 Task: Look for space in Warora, India from 9th June, 2023 to 16th June, 2023 for 2 adults in price range Rs.8000 to Rs.16000. Place can be entire place with 2 bedrooms having 2 beds and 1 bathroom. Property type can be house, flat, guest house. Amenities needed are: washing machine. Booking option can be shelf check-in. Required host language is English.
Action: Mouse moved to (480, 57)
Screenshot: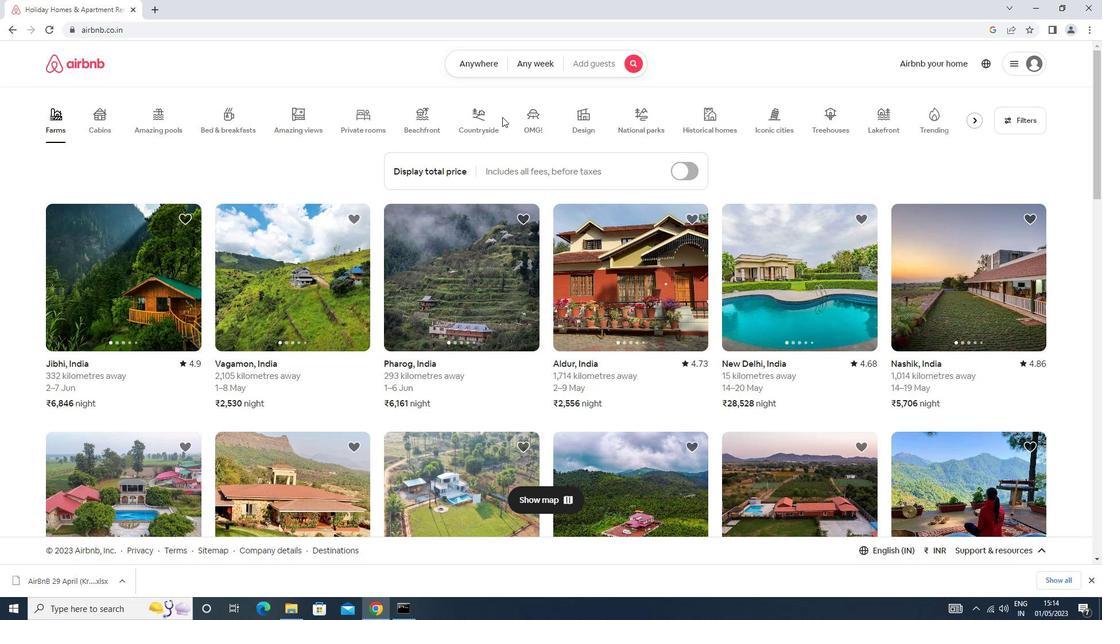 
Action: Mouse pressed left at (480, 57)
Screenshot: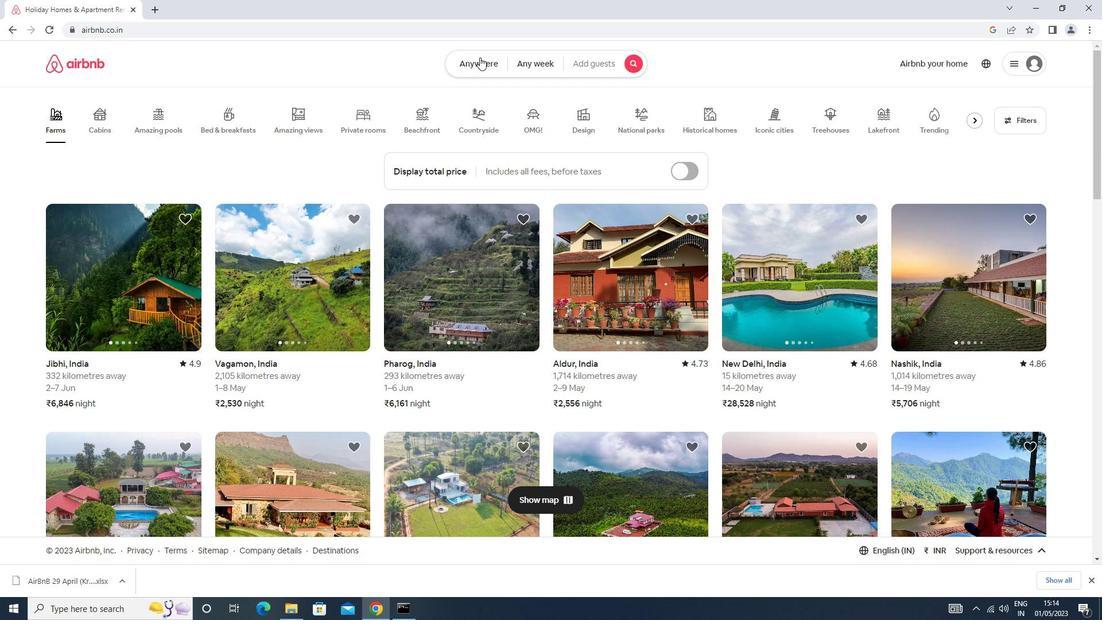 
Action: Mouse moved to (453, 108)
Screenshot: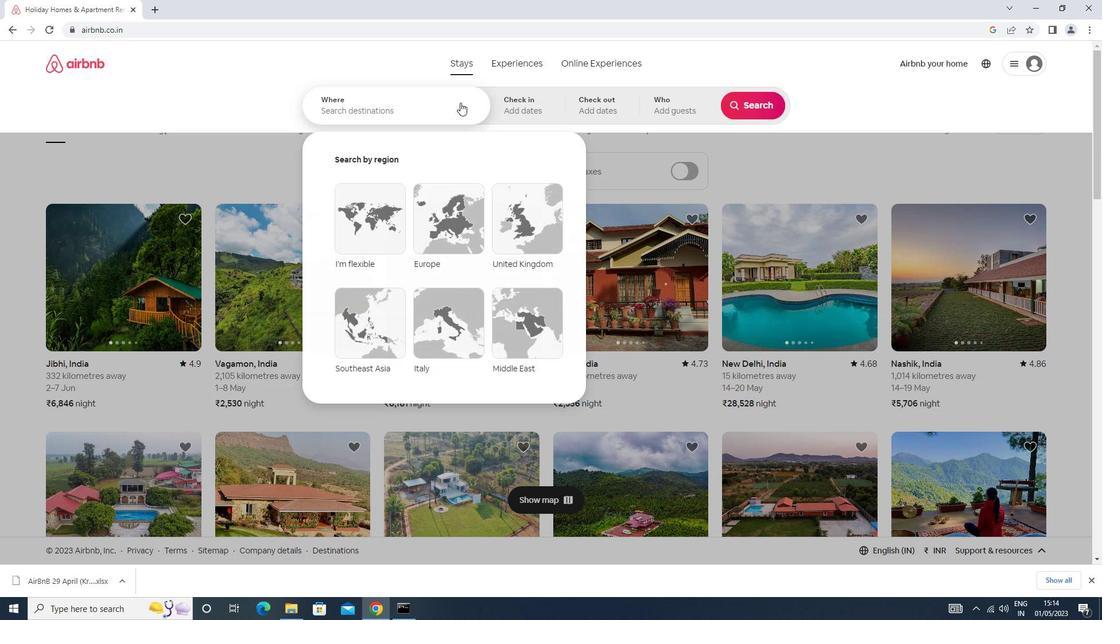 
Action: Mouse pressed left at (453, 108)
Screenshot: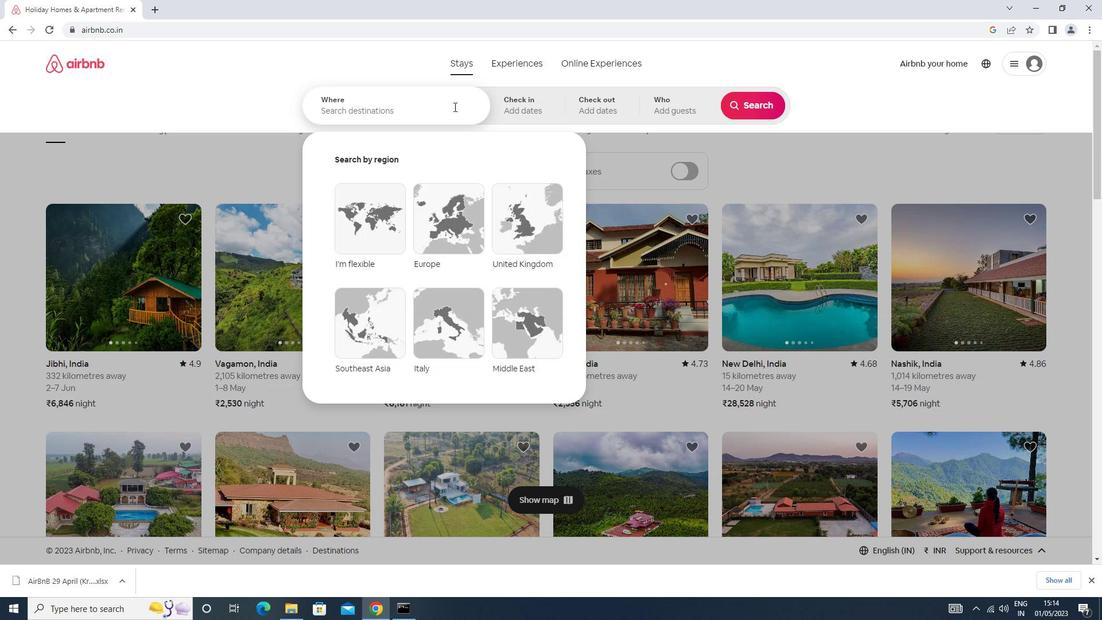 
Action: Key pressed w<Key.caps_lock>arora<Key.space><Key.down><Key.enter>
Screenshot: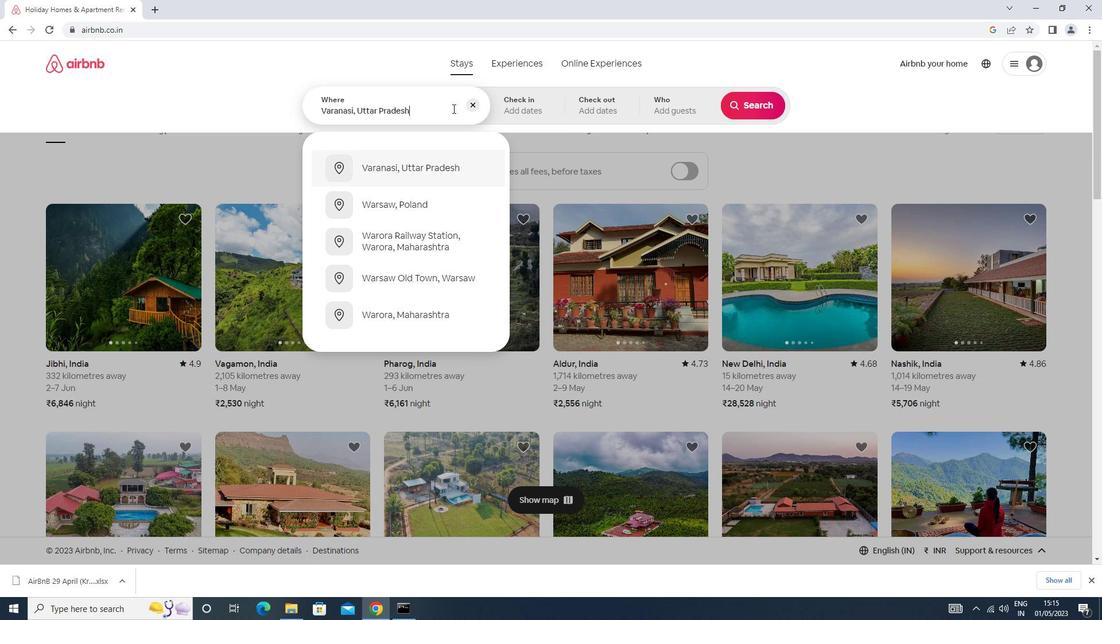 
Action: Mouse moved to (702, 270)
Screenshot: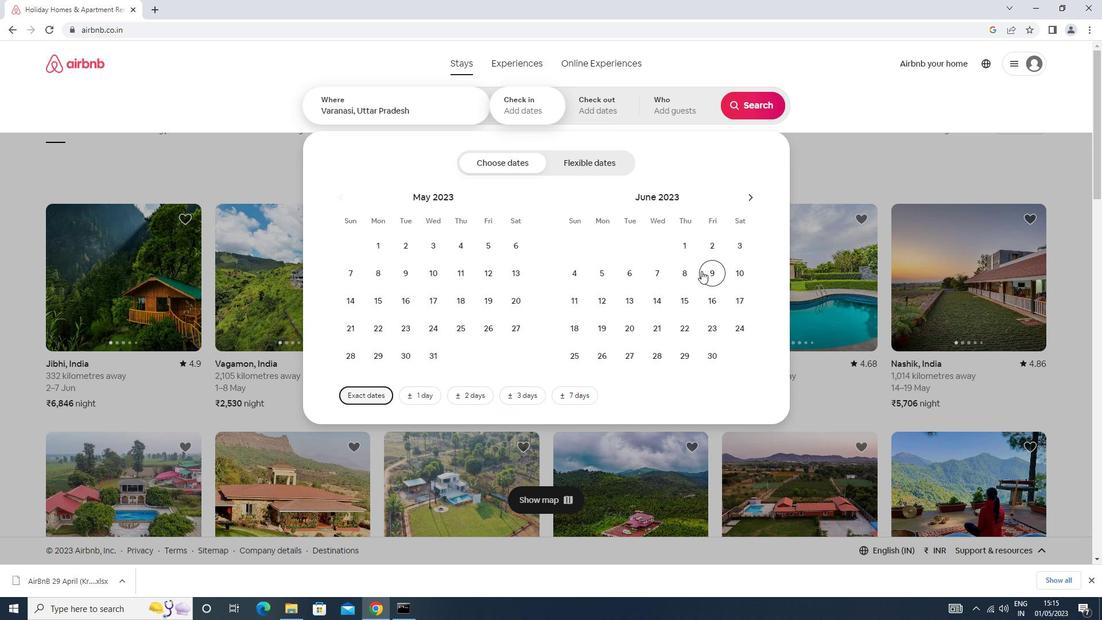 
Action: Mouse pressed left at (702, 270)
Screenshot: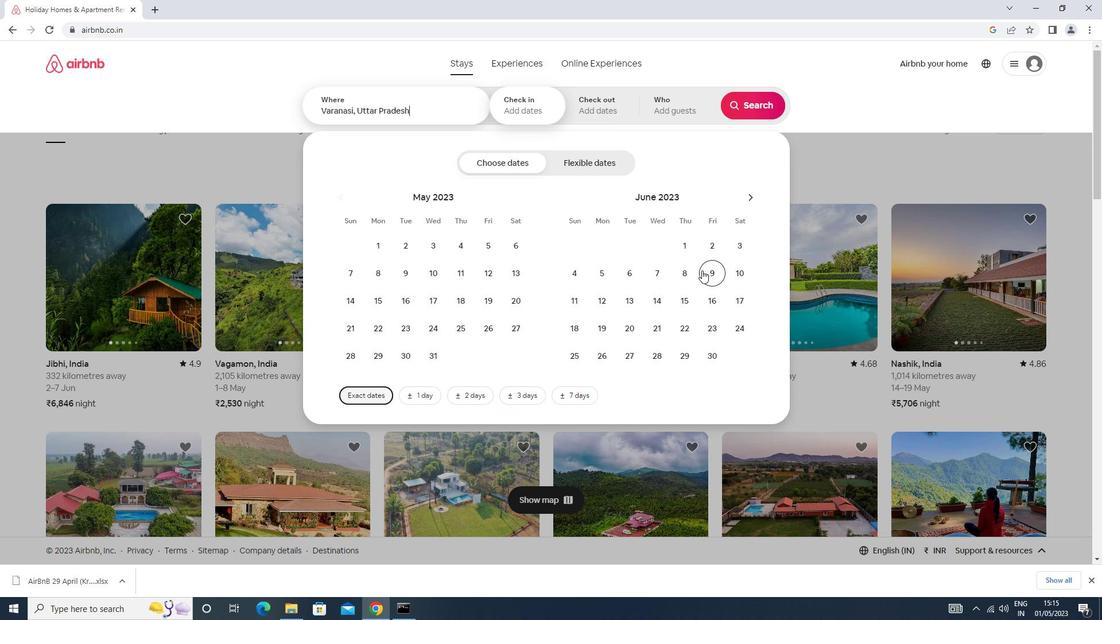 
Action: Mouse moved to (704, 297)
Screenshot: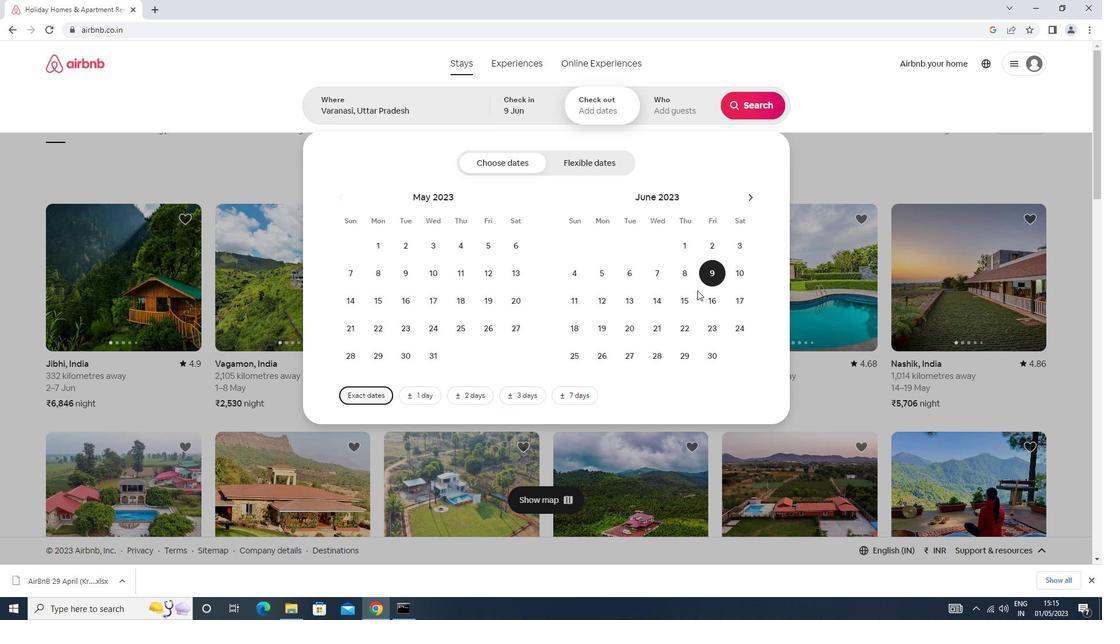 
Action: Mouse pressed left at (704, 297)
Screenshot: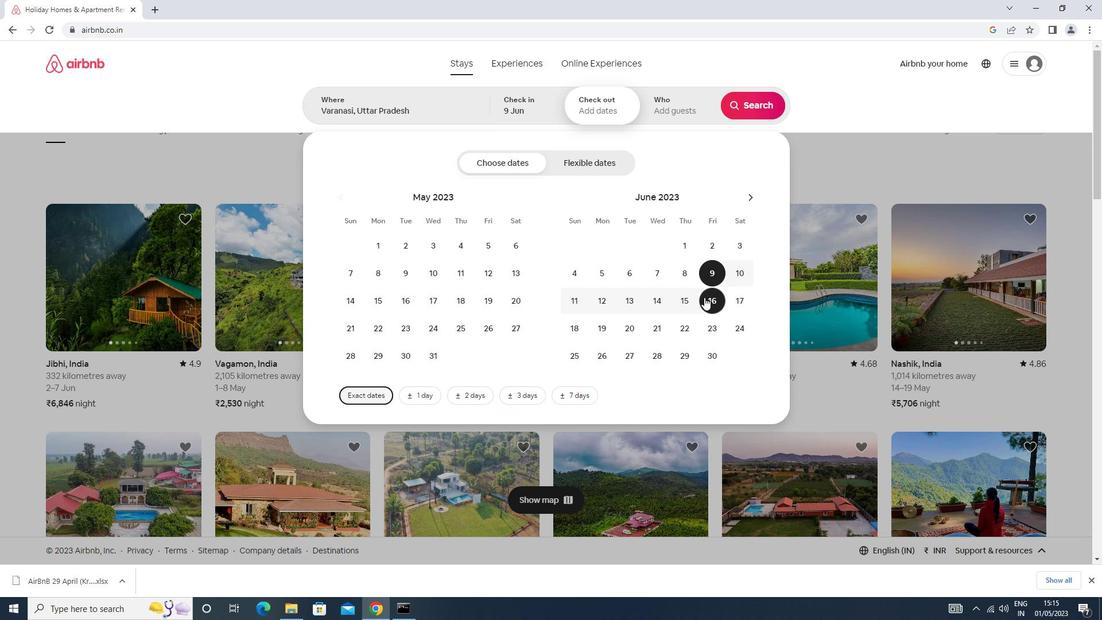 
Action: Mouse moved to (667, 112)
Screenshot: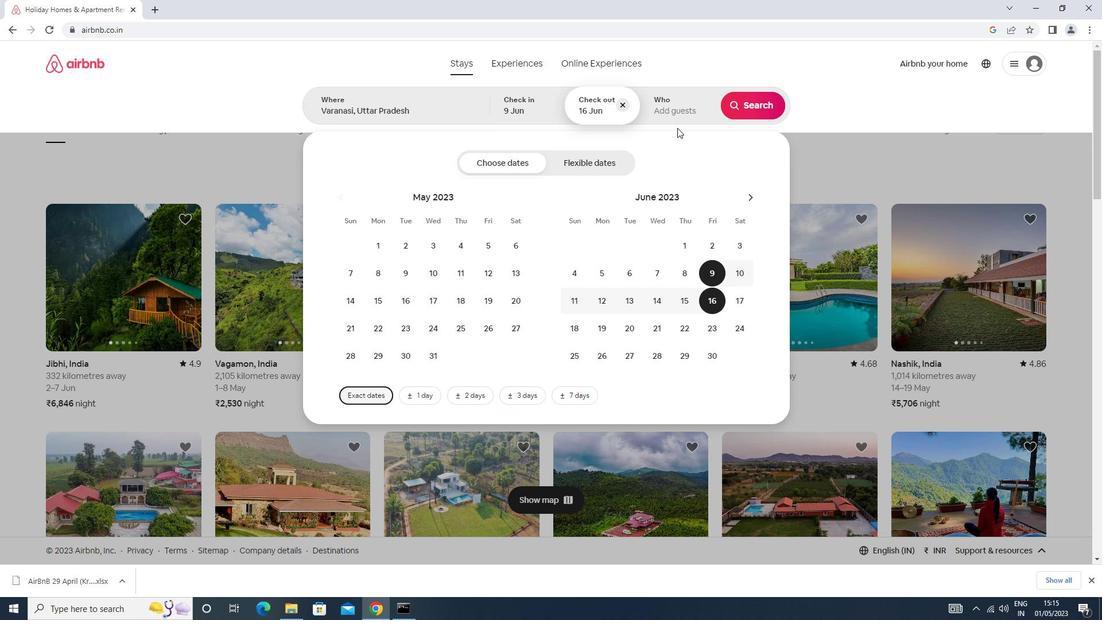 
Action: Mouse pressed left at (667, 112)
Screenshot: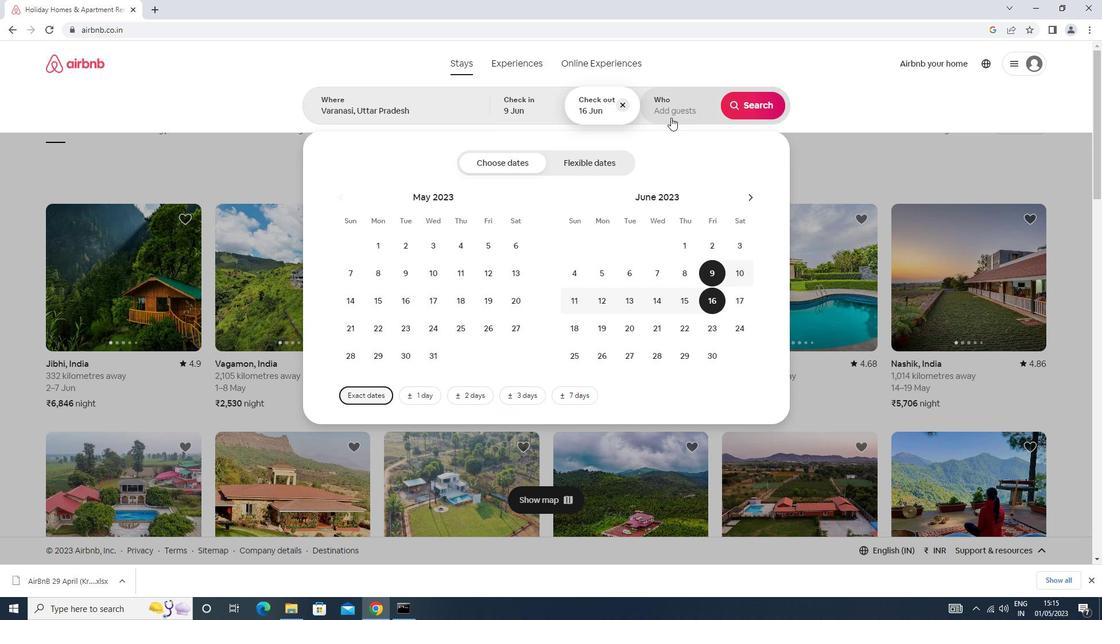 
Action: Mouse moved to (761, 163)
Screenshot: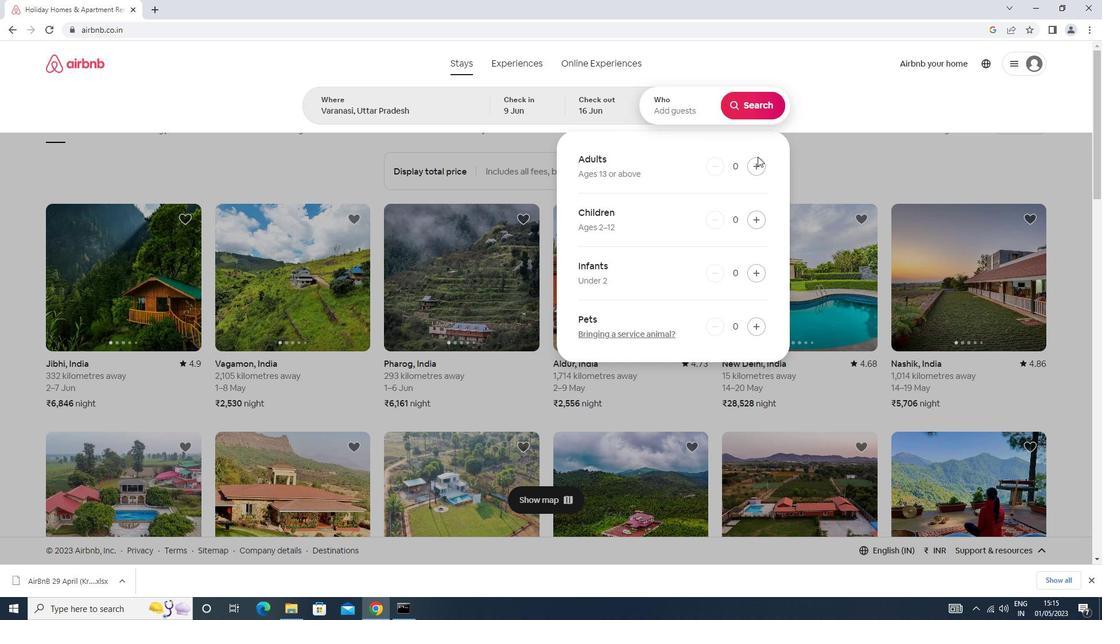 
Action: Mouse pressed left at (761, 163)
Screenshot: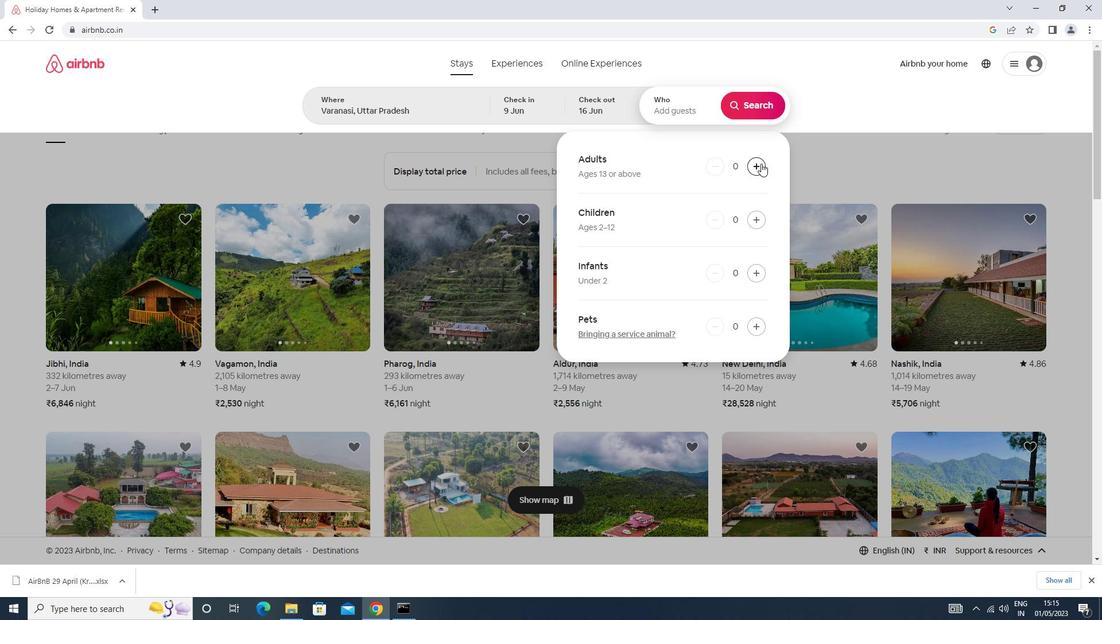 
Action: Mouse pressed left at (761, 163)
Screenshot: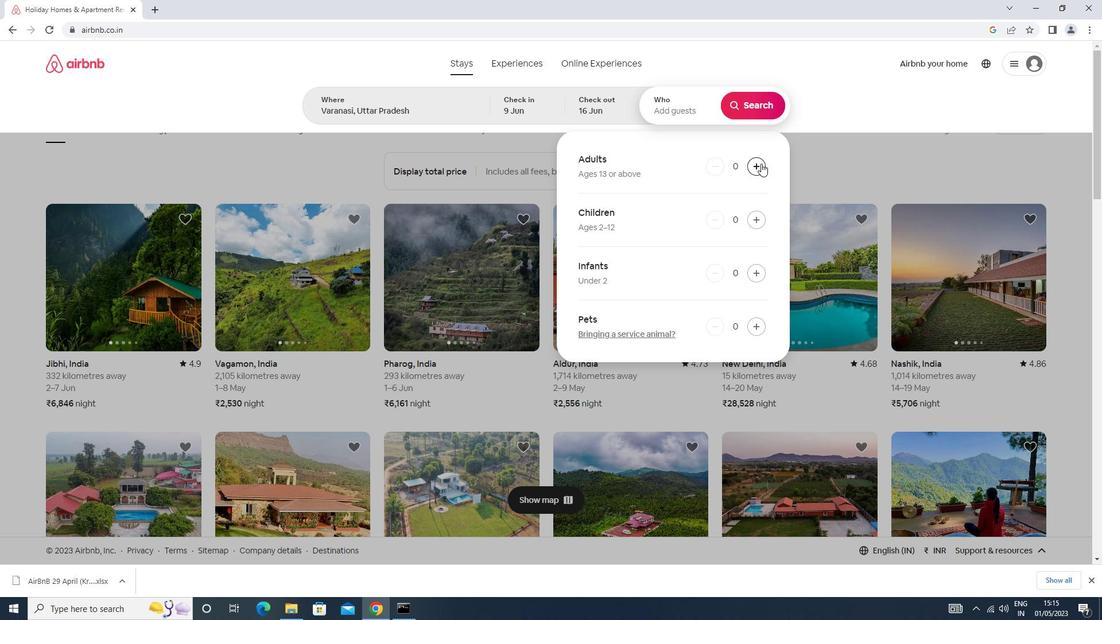 
Action: Mouse moved to (749, 90)
Screenshot: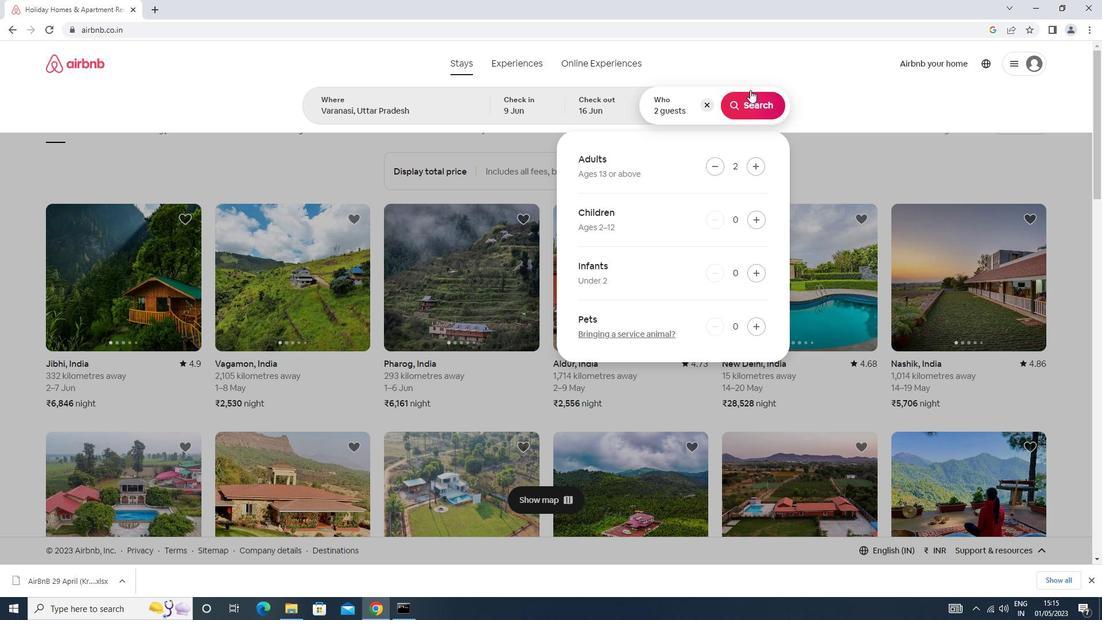 
Action: Mouse pressed left at (749, 90)
Screenshot: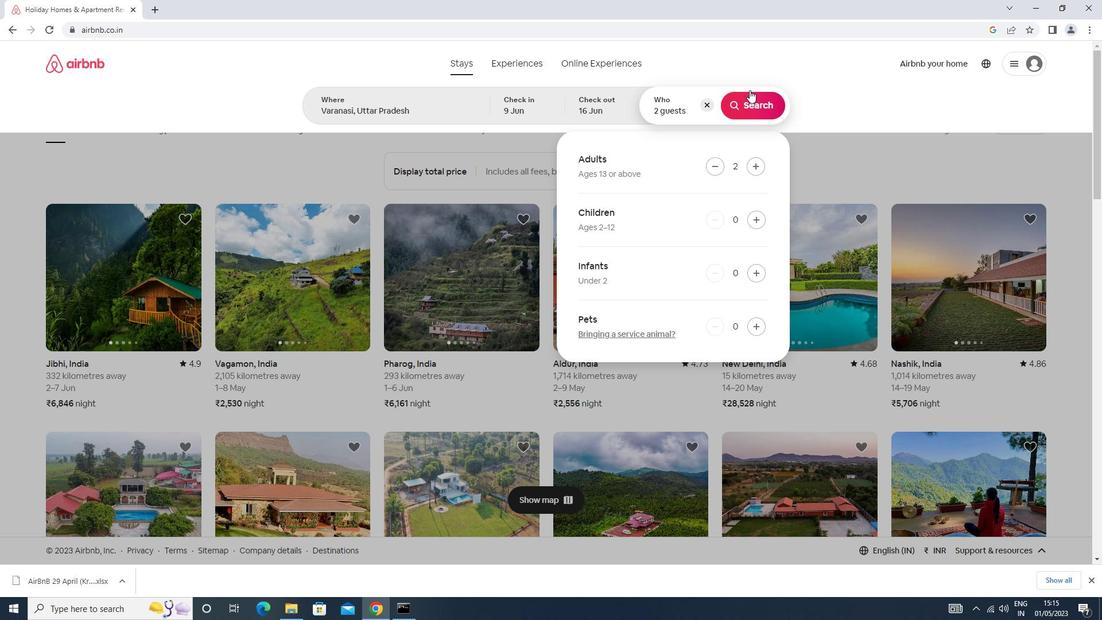 
Action: Mouse moved to (747, 102)
Screenshot: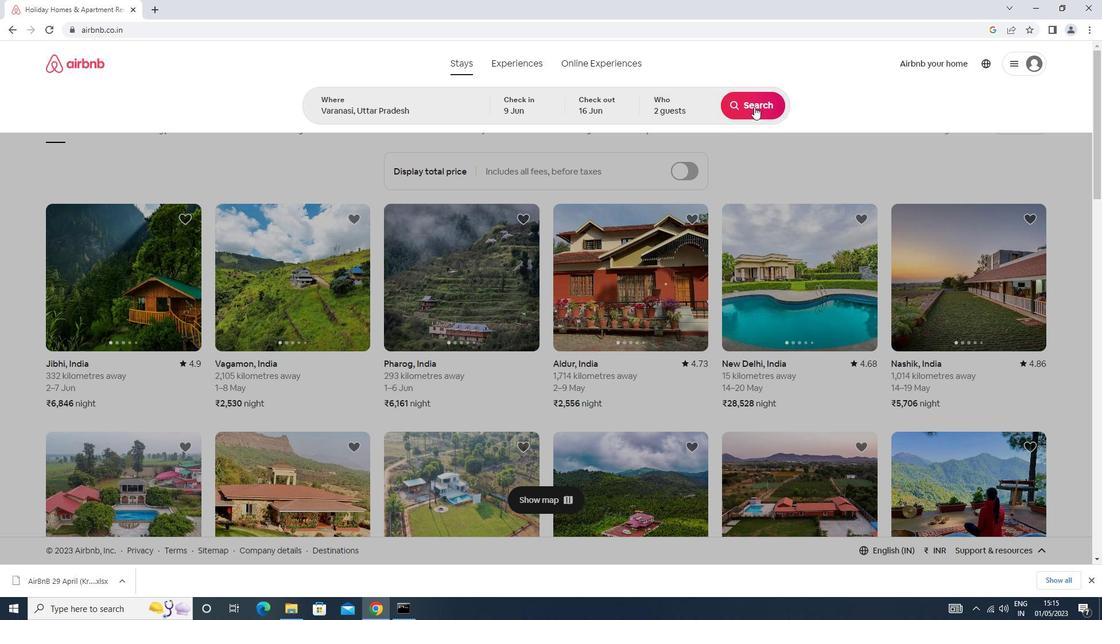 
Action: Mouse pressed left at (747, 102)
Screenshot: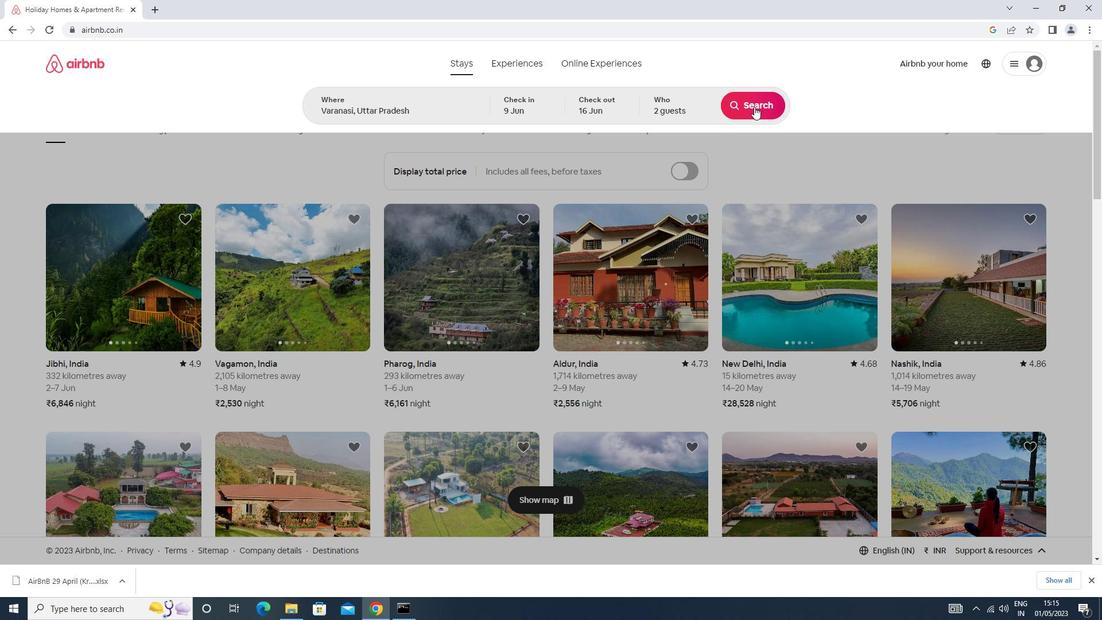 
Action: Mouse moved to (1048, 107)
Screenshot: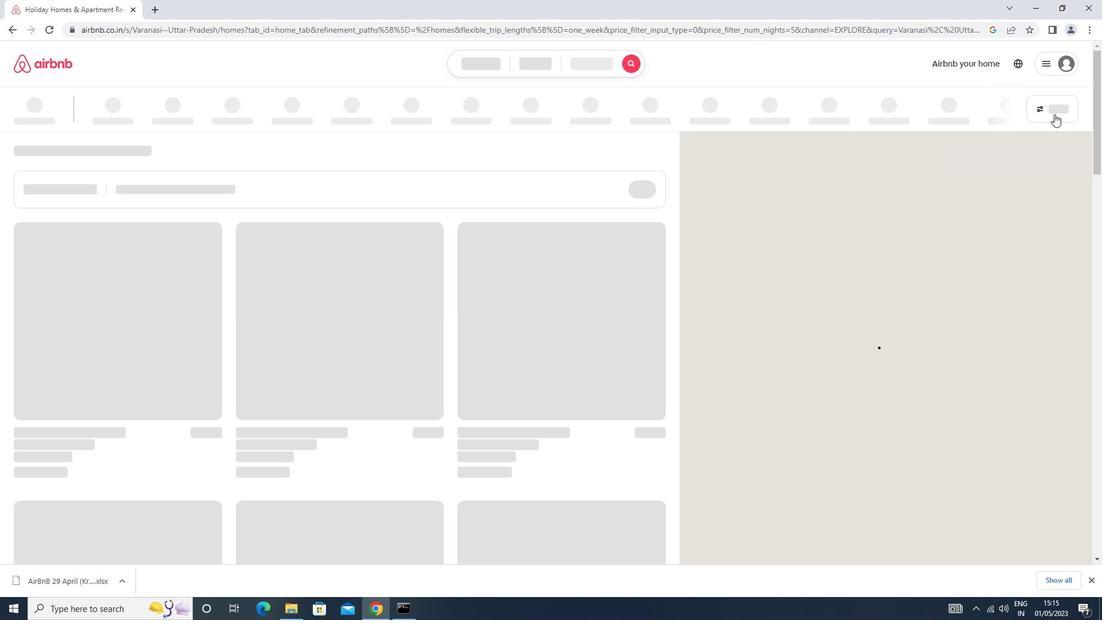 
Action: Mouse pressed left at (1048, 107)
Screenshot: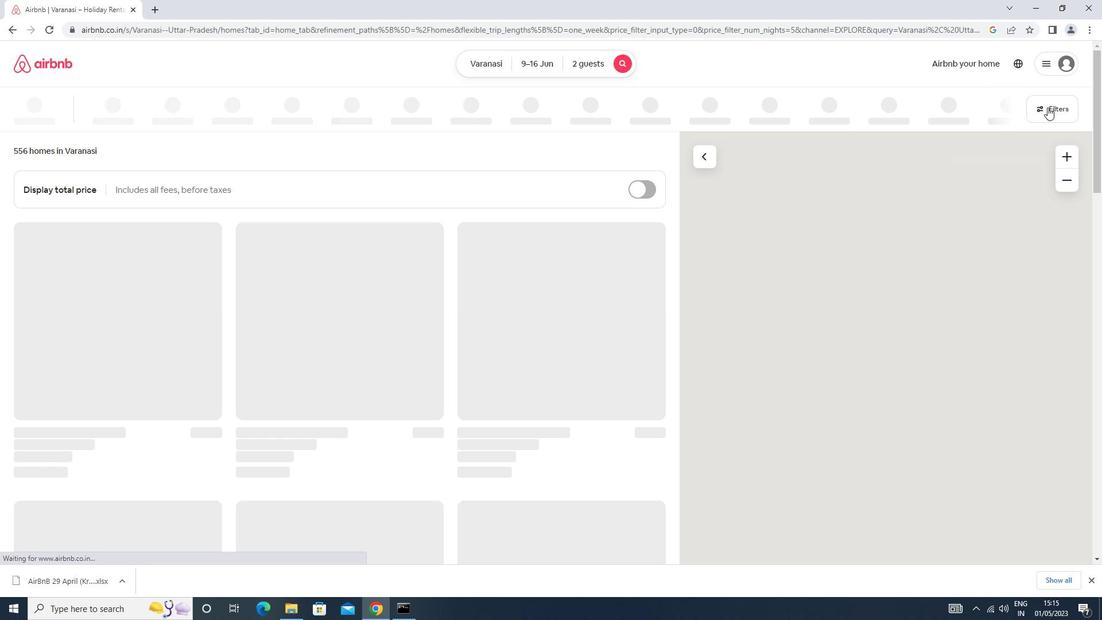 
Action: Mouse moved to (431, 264)
Screenshot: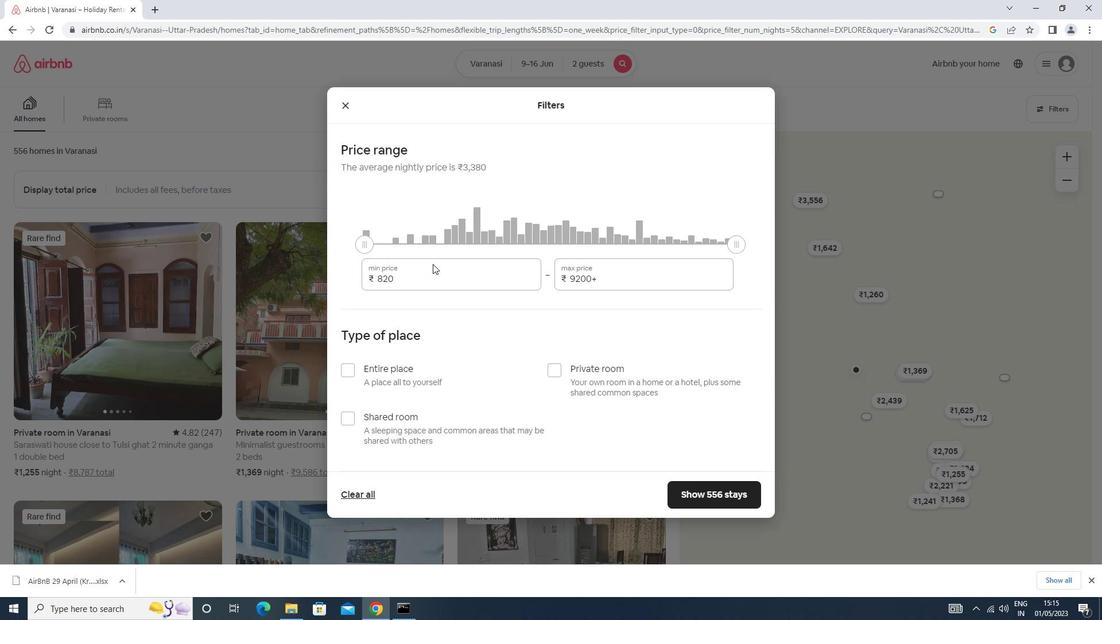 
Action: Mouse pressed left at (431, 264)
Screenshot: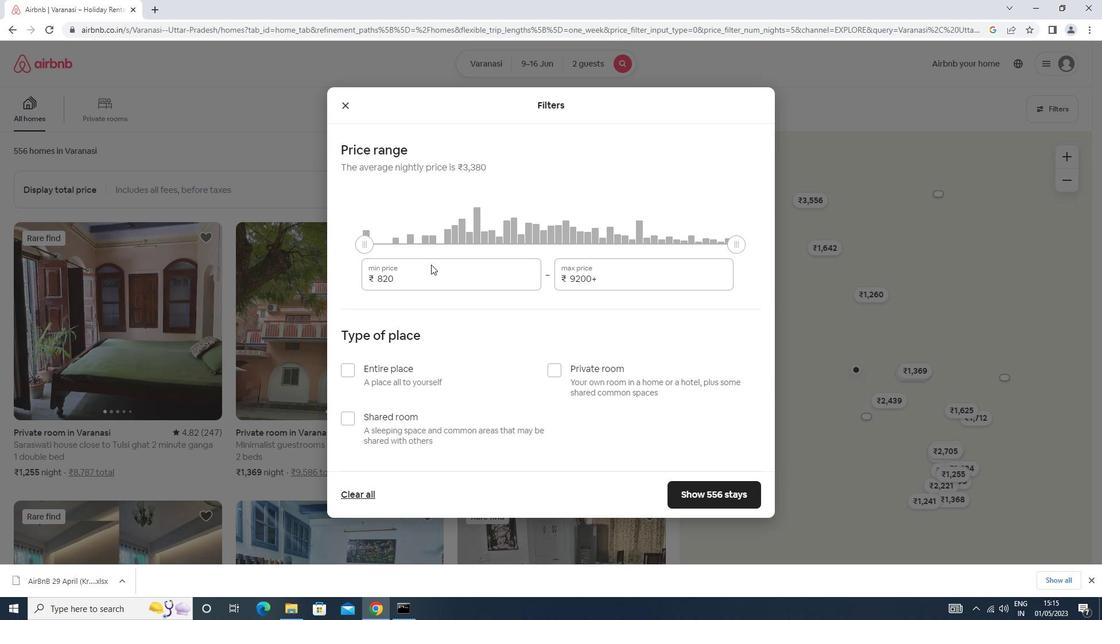 
Action: Mouse moved to (431, 265)
Screenshot: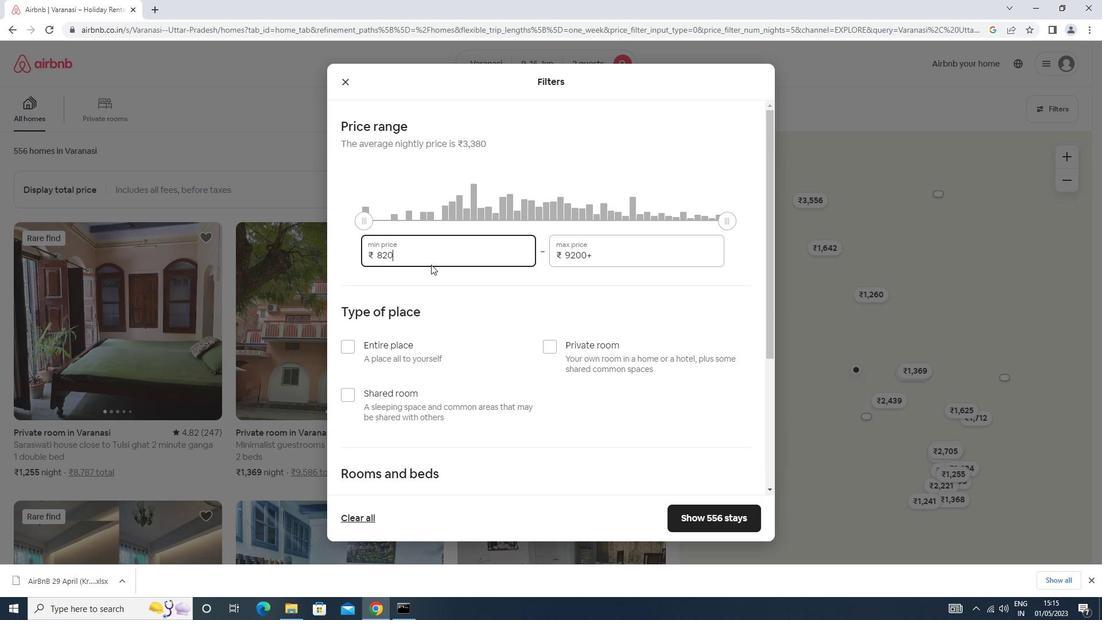 
Action: Key pressed <Key.backspace><Key.backspace><Key.backspace><Key.backspace><Key.backspace><Key.backspace><Key.backspace><Key.backspace><Key.backspace><Key.backspace><Key.backspace><Key.backspace><Key.backspace><Key.backspace><Key.backspace><Key.backspace><Key.backspace><Key.backspace><Key.backspace><Key.backspace><Key.backspace><Key.backspace>8000<Key.tab>16000<Key.backspace><Key.backspace><Key.backspace><Key.backspace><Key.backspace><Key.backspace><Key.backspace><Key.backspace><Key.backspace><Key.backspace><Key.backspace>16000
Screenshot: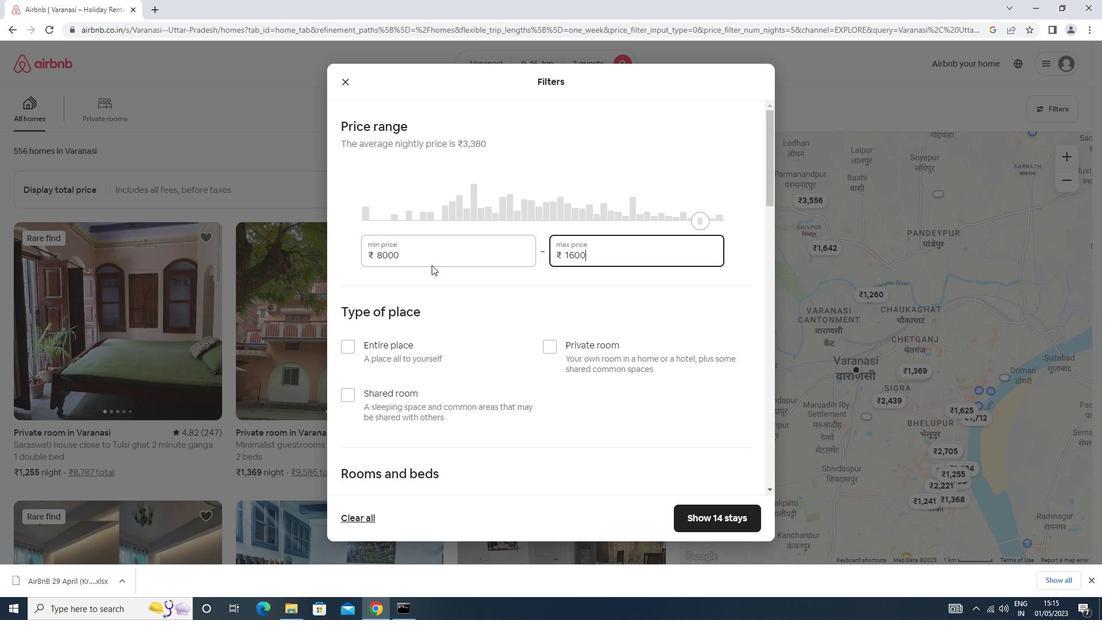 
Action: Mouse scrolled (431, 264) with delta (0, 0)
Screenshot: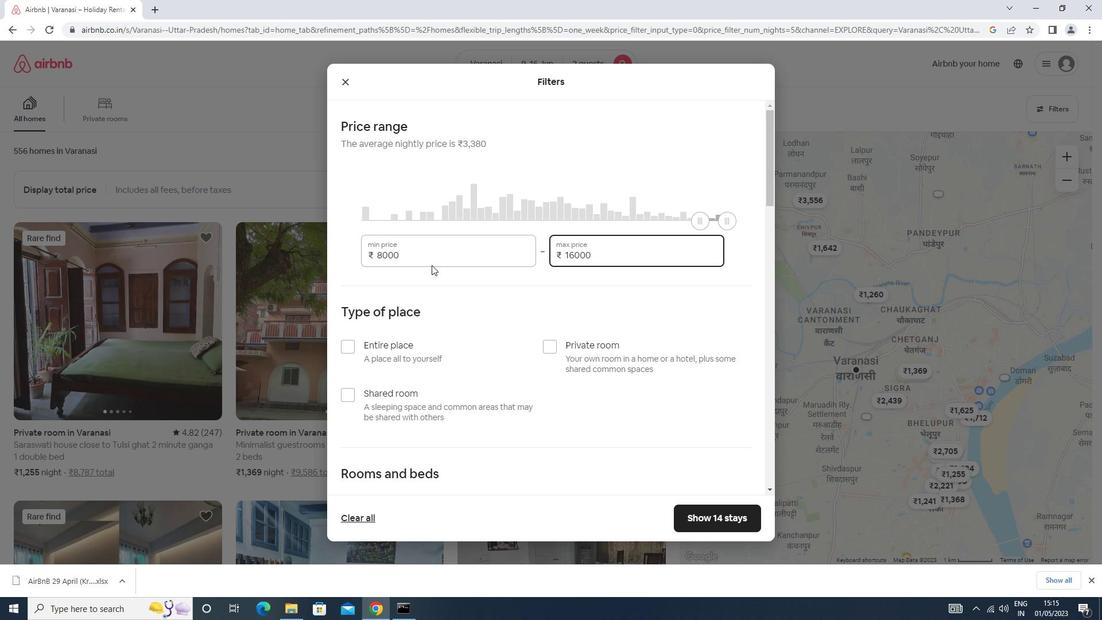 
Action: Mouse scrolled (431, 264) with delta (0, 0)
Screenshot: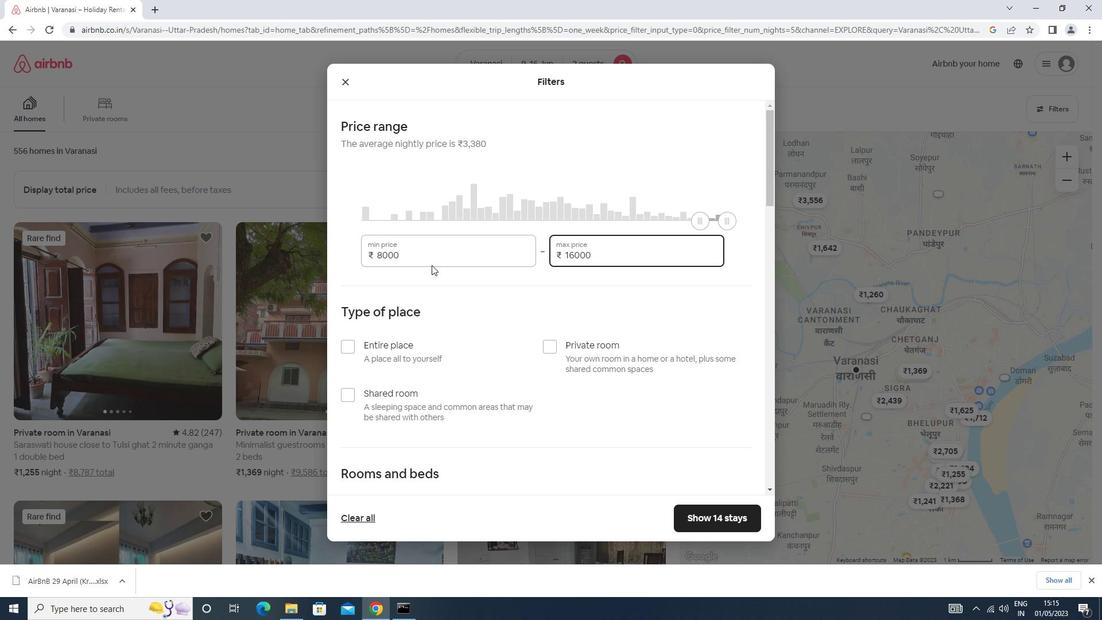 
Action: Mouse moved to (371, 233)
Screenshot: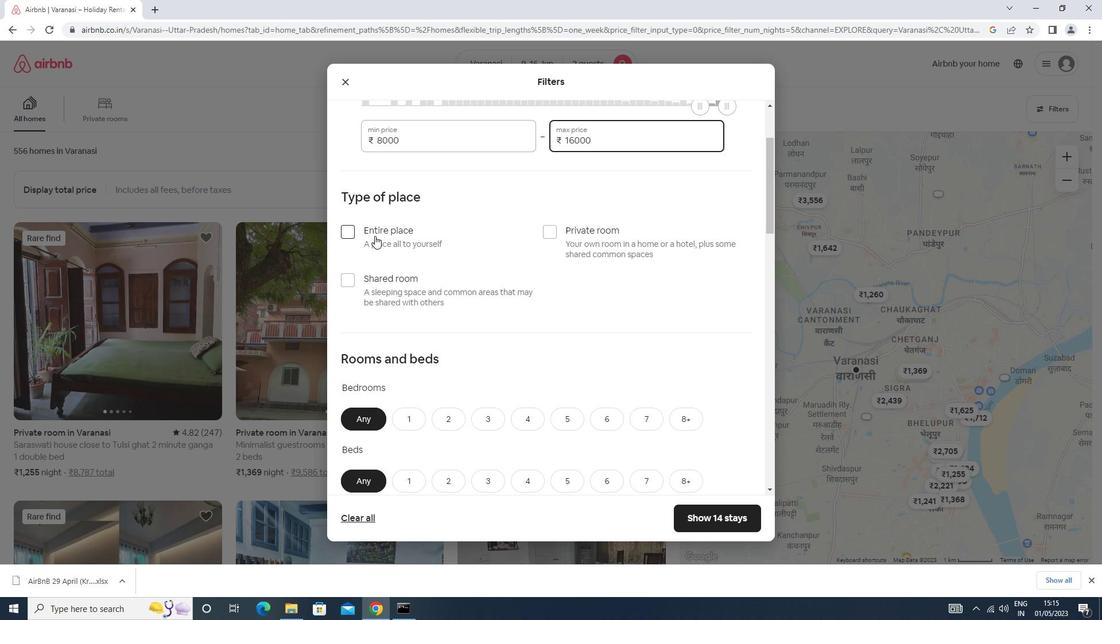 
Action: Mouse pressed left at (371, 233)
Screenshot: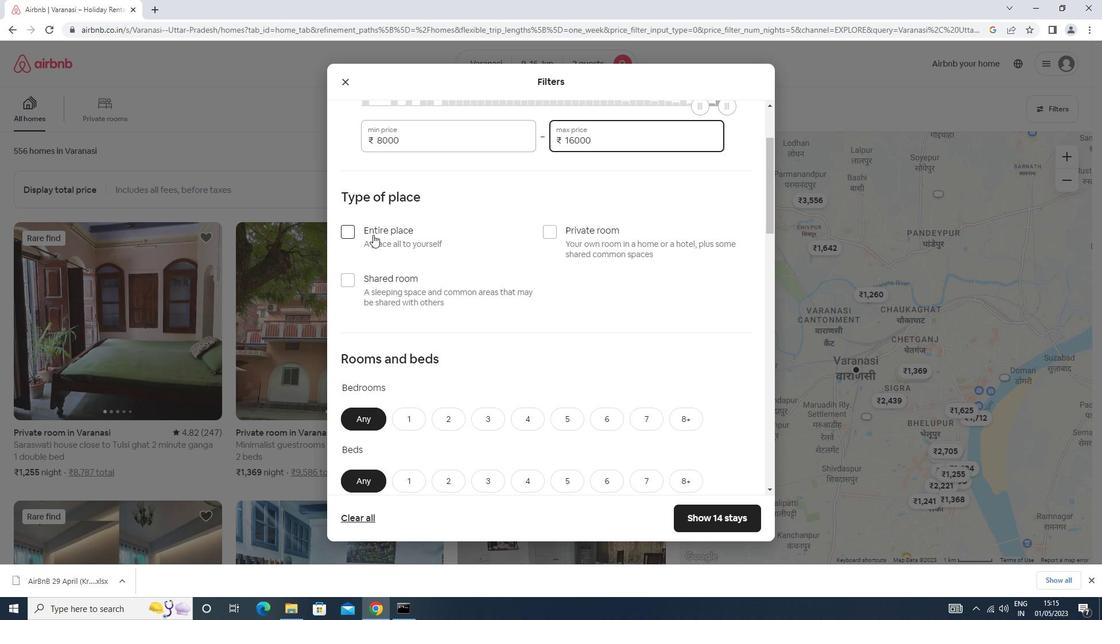 
Action: Mouse scrolled (371, 232) with delta (0, 0)
Screenshot: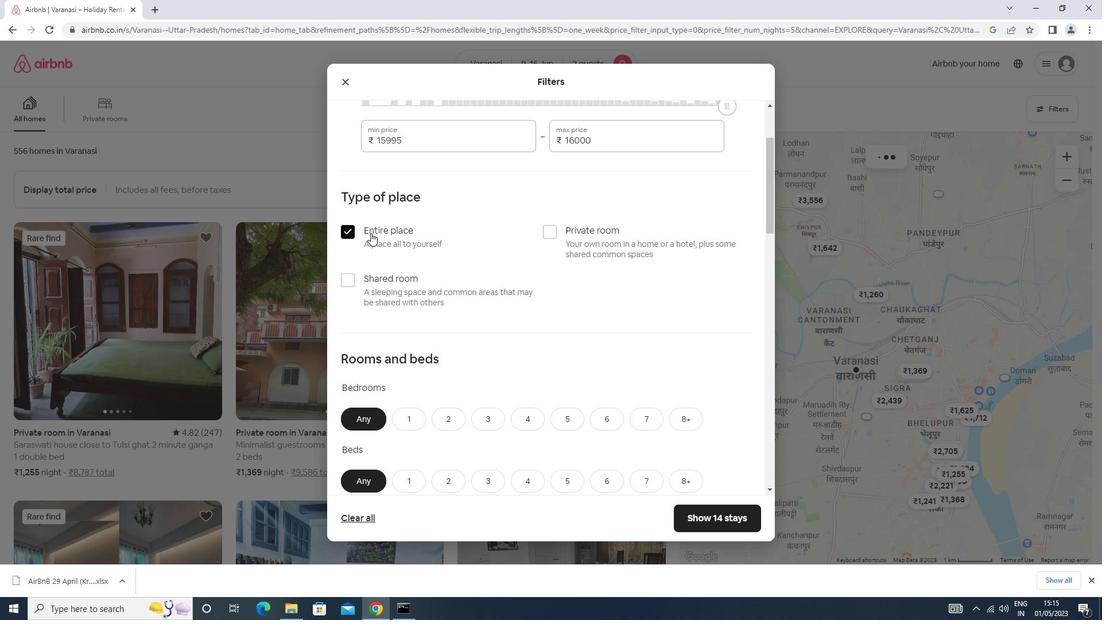
Action: Mouse moved to (371, 233)
Screenshot: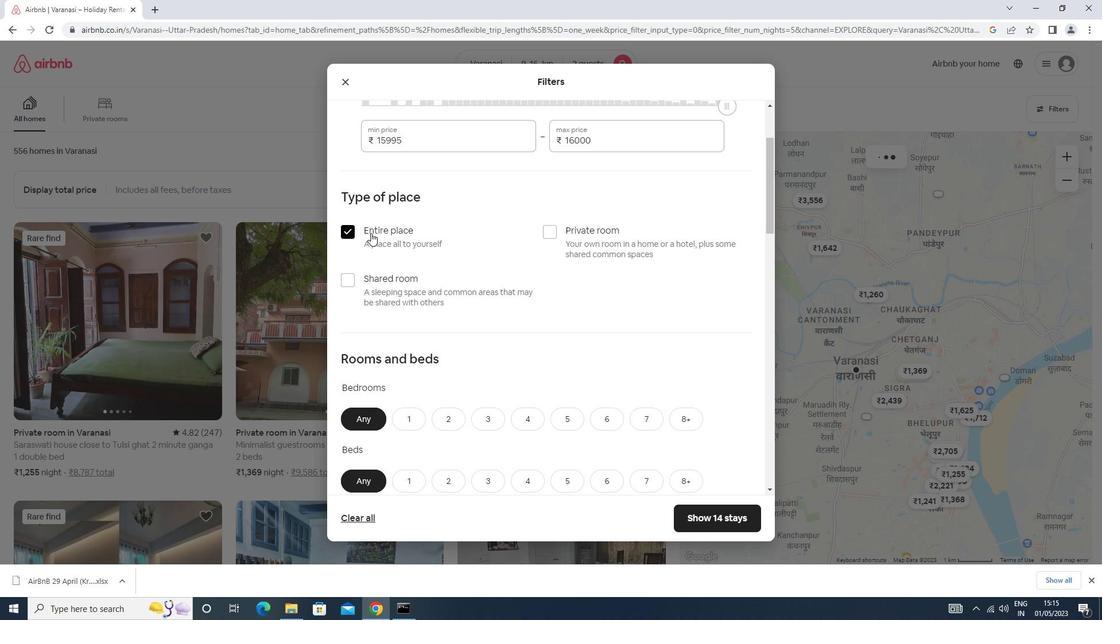 
Action: Mouse scrolled (371, 232) with delta (0, 0)
Screenshot: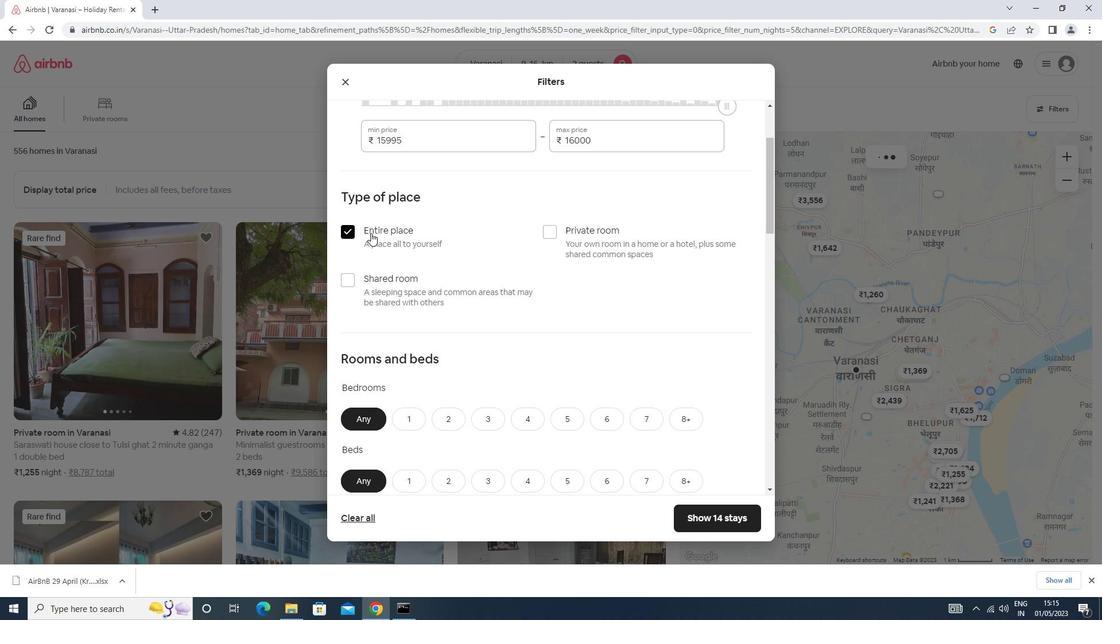 
Action: Mouse moved to (370, 233)
Screenshot: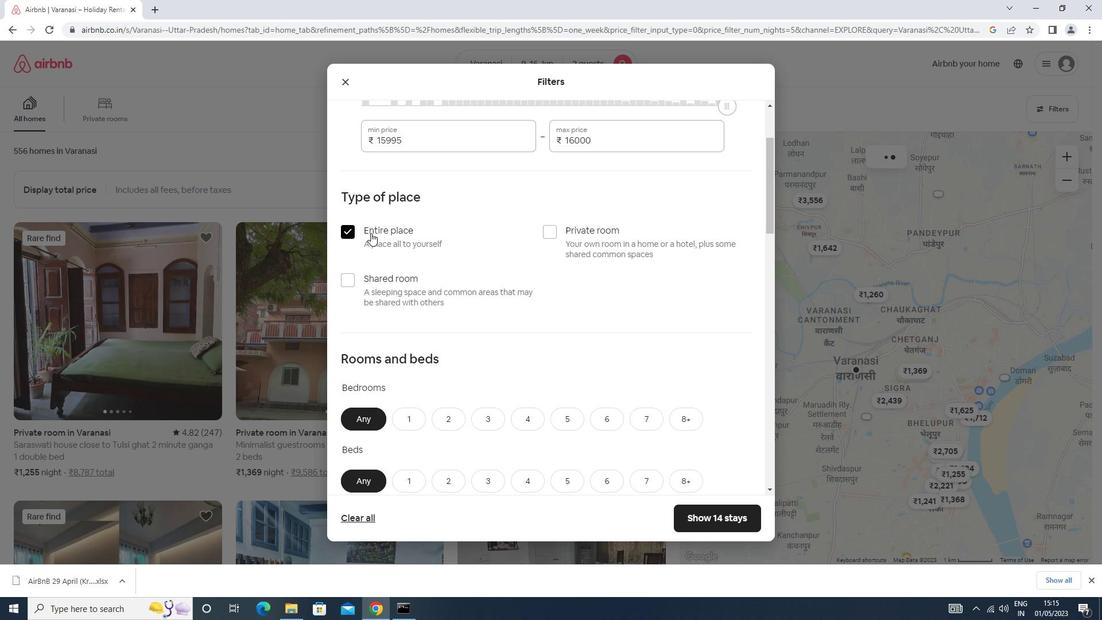 
Action: Mouse scrolled (370, 232) with delta (0, 0)
Screenshot: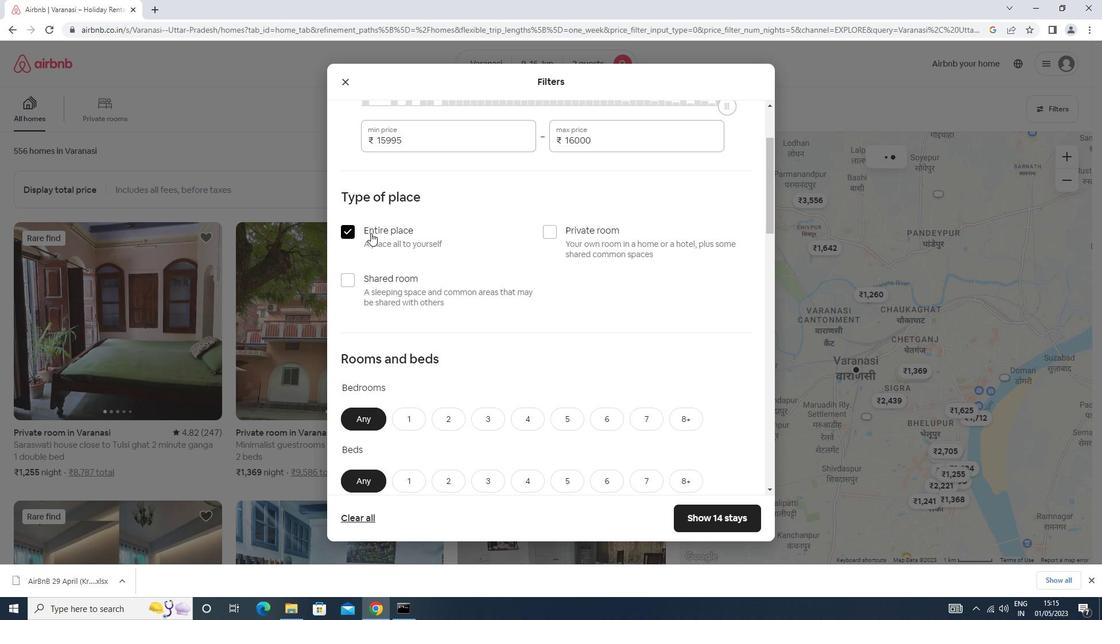 
Action: Mouse moved to (442, 245)
Screenshot: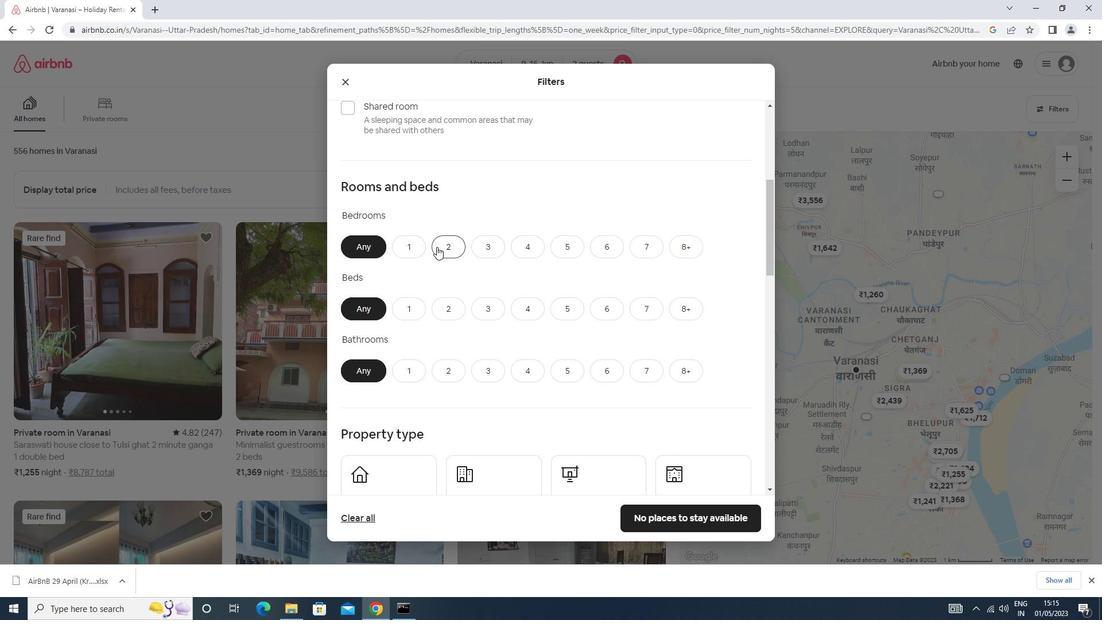 
Action: Mouse pressed left at (442, 245)
Screenshot: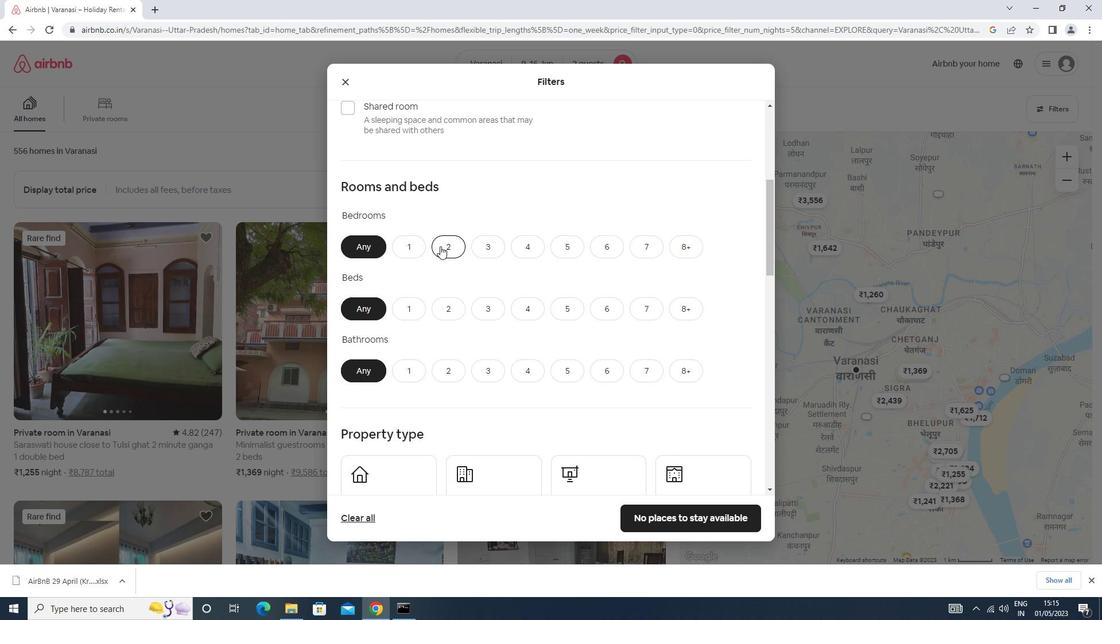
Action: Mouse scrolled (442, 245) with delta (0, 0)
Screenshot: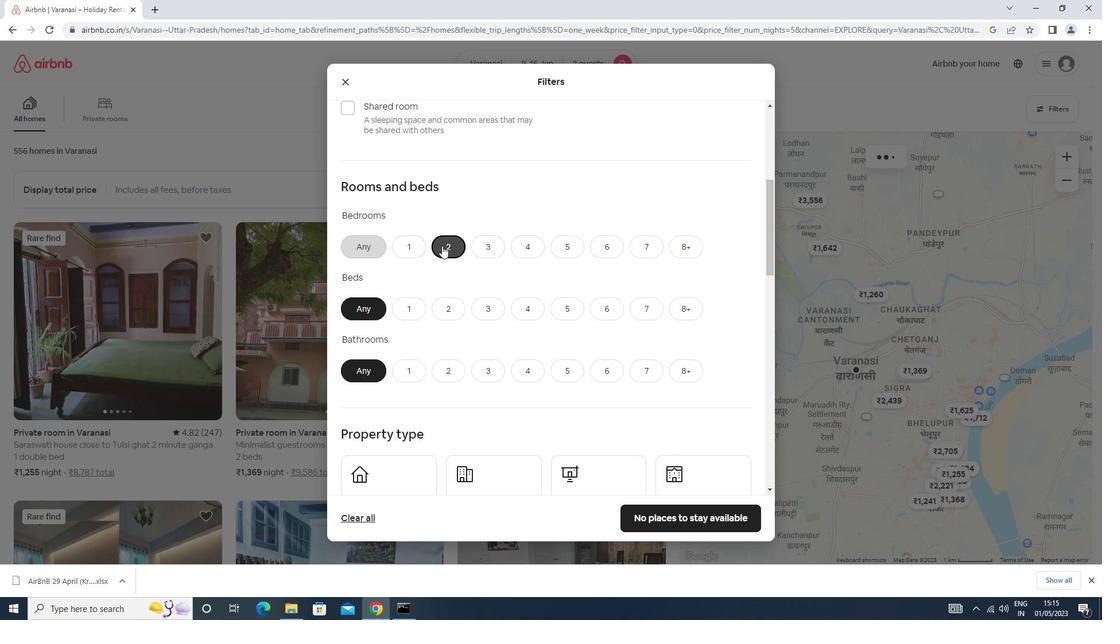 
Action: Mouse scrolled (442, 245) with delta (0, 0)
Screenshot: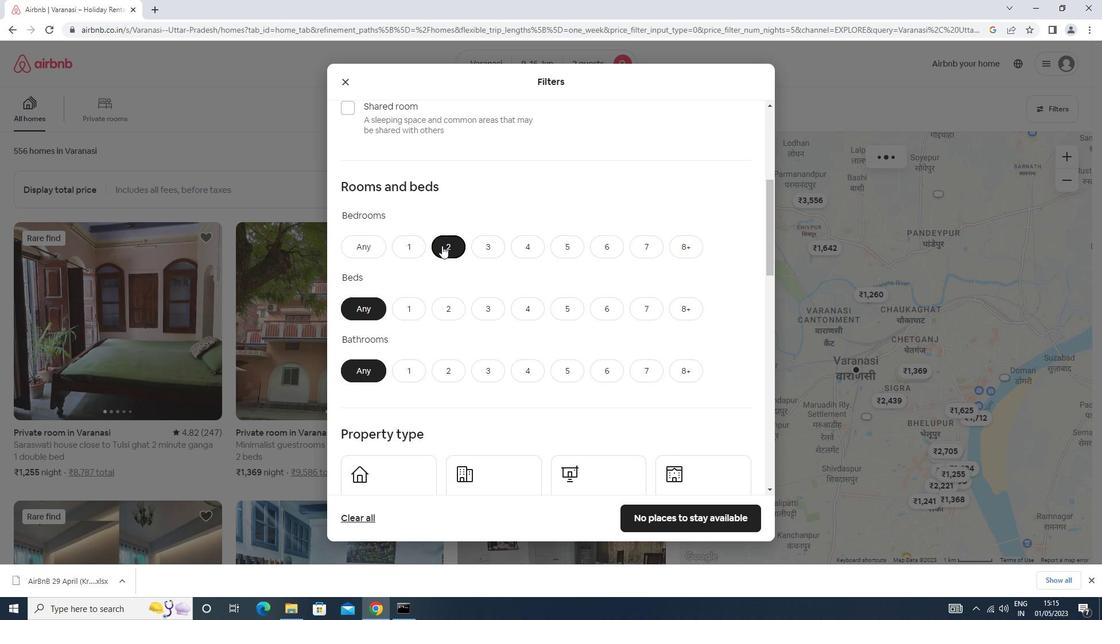 
Action: Mouse moved to (450, 194)
Screenshot: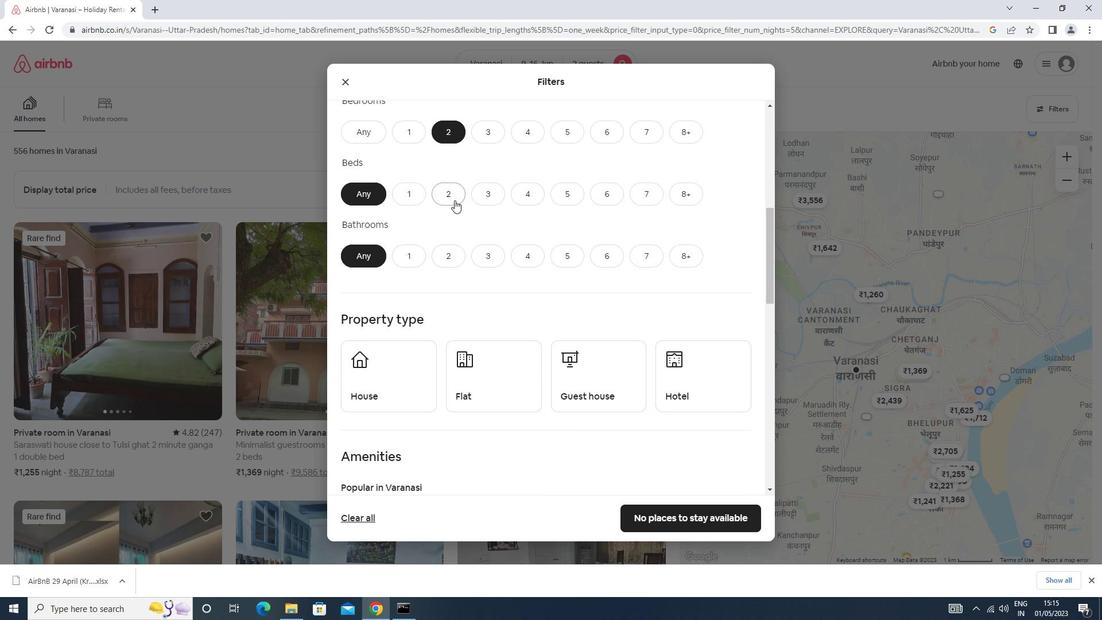 
Action: Mouse pressed left at (450, 194)
Screenshot: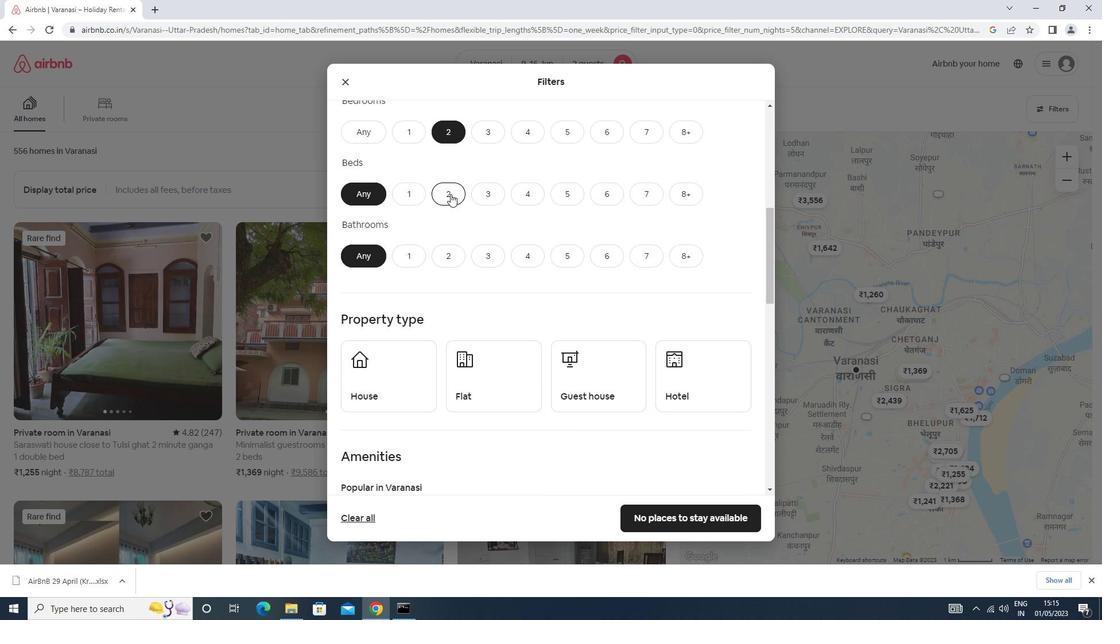 
Action: Mouse moved to (407, 257)
Screenshot: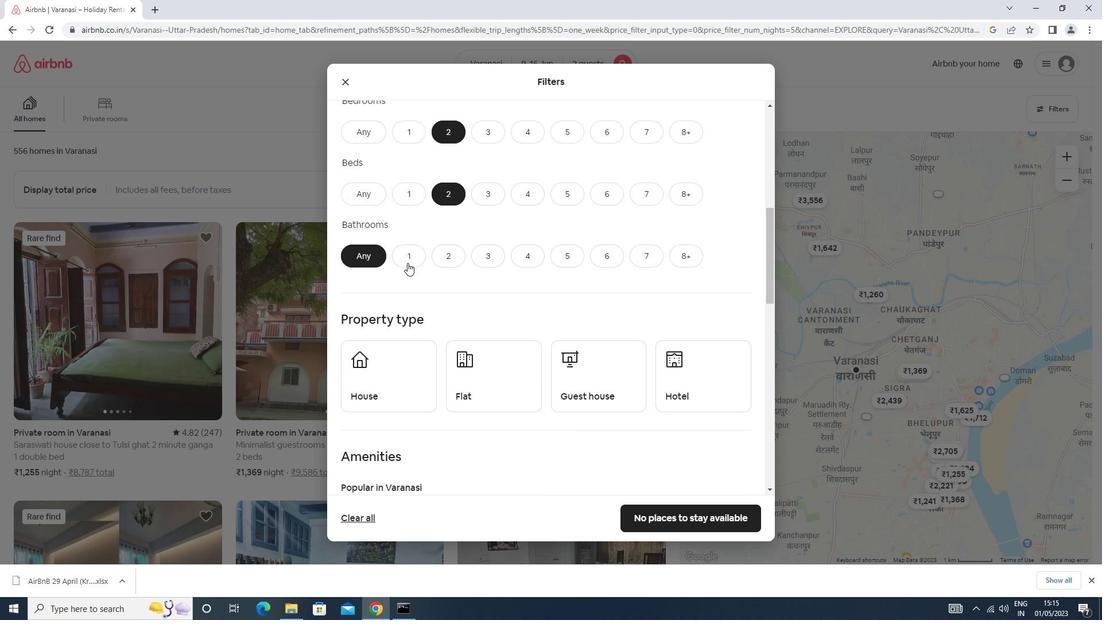 
Action: Mouse pressed left at (407, 257)
Screenshot: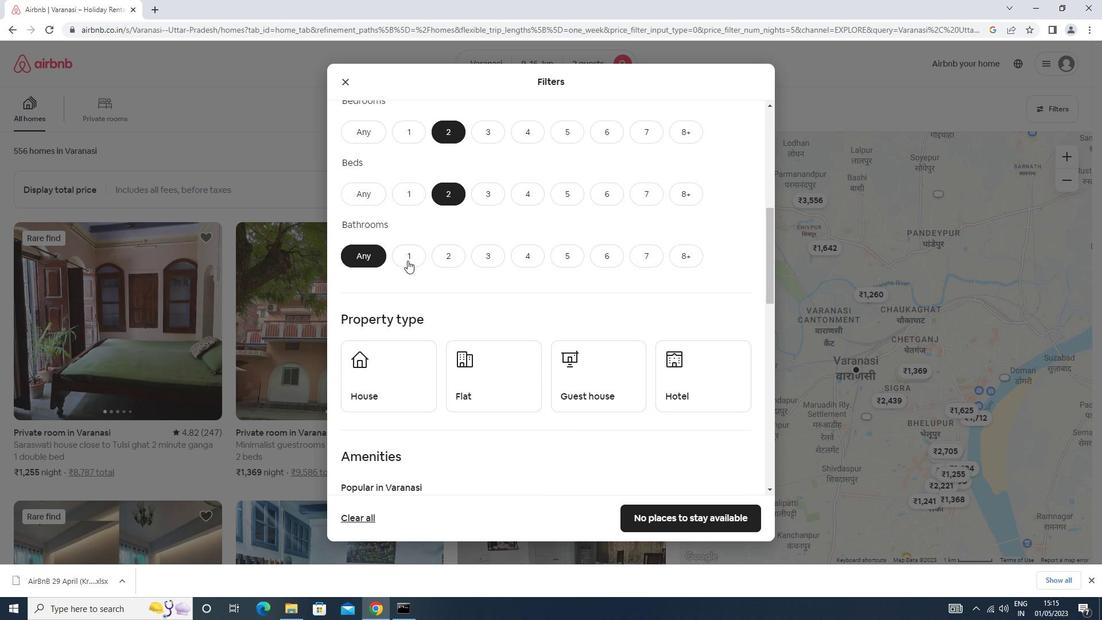 
Action: Mouse scrolled (407, 257) with delta (0, 0)
Screenshot: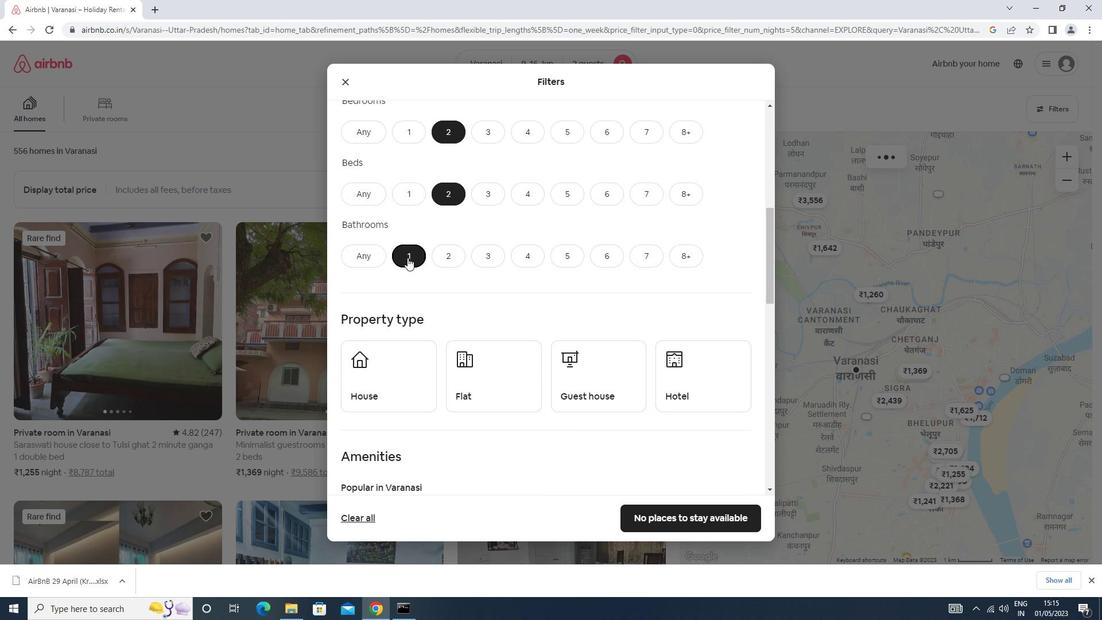 
Action: Mouse scrolled (407, 257) with delta (0, 0)
Screenshot: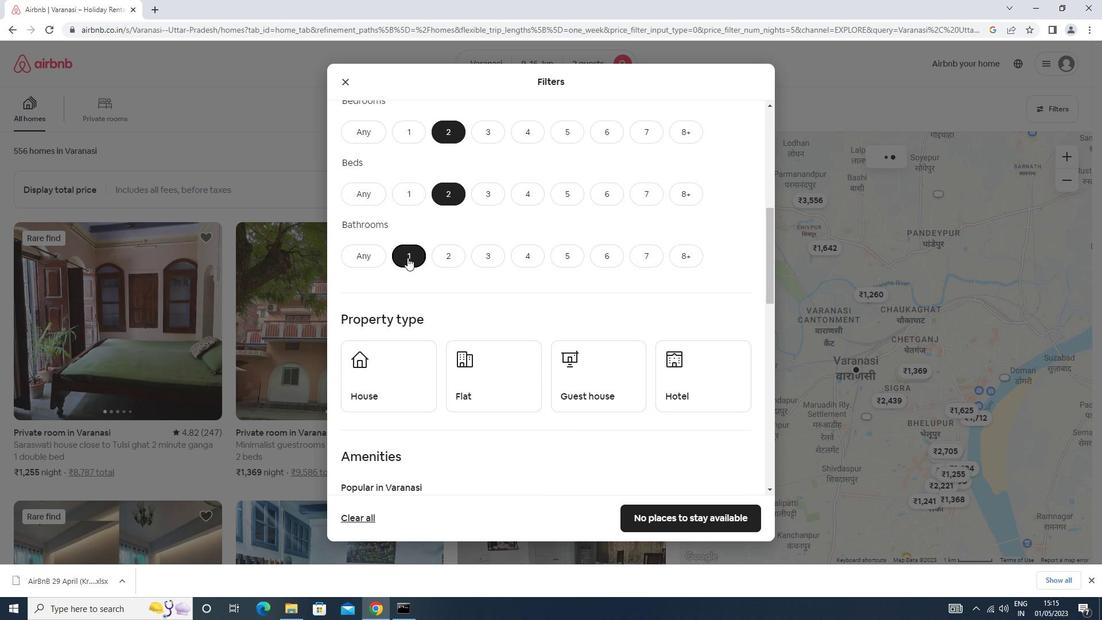 
Action: Mouse moved to (404, 257)
Screenshot: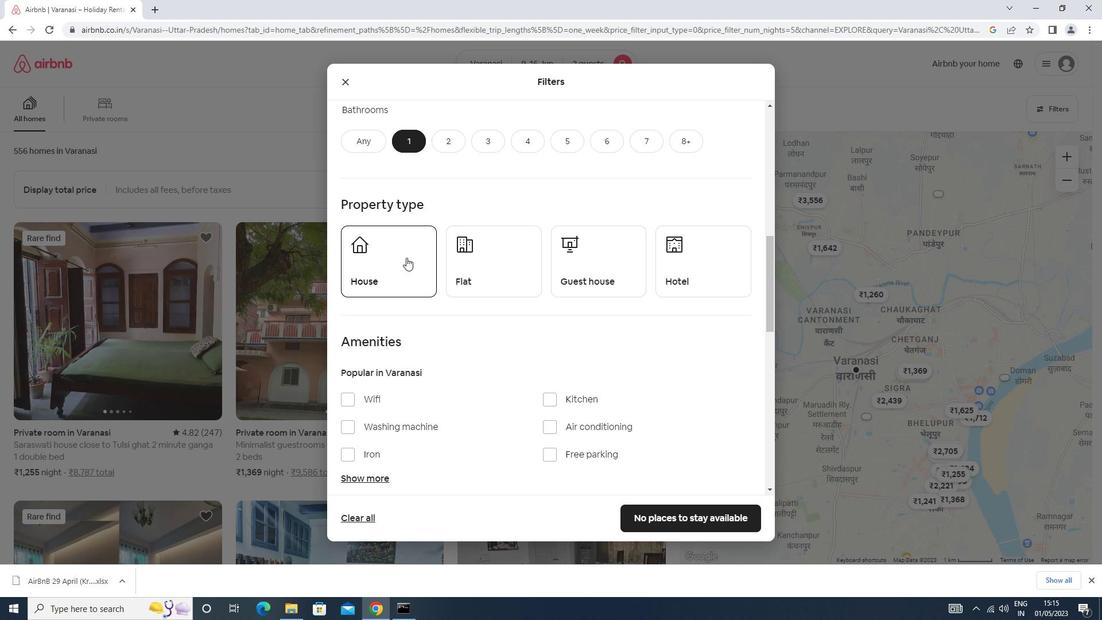 
Action: Mouse pressed left at (404, 257)
Screenshot: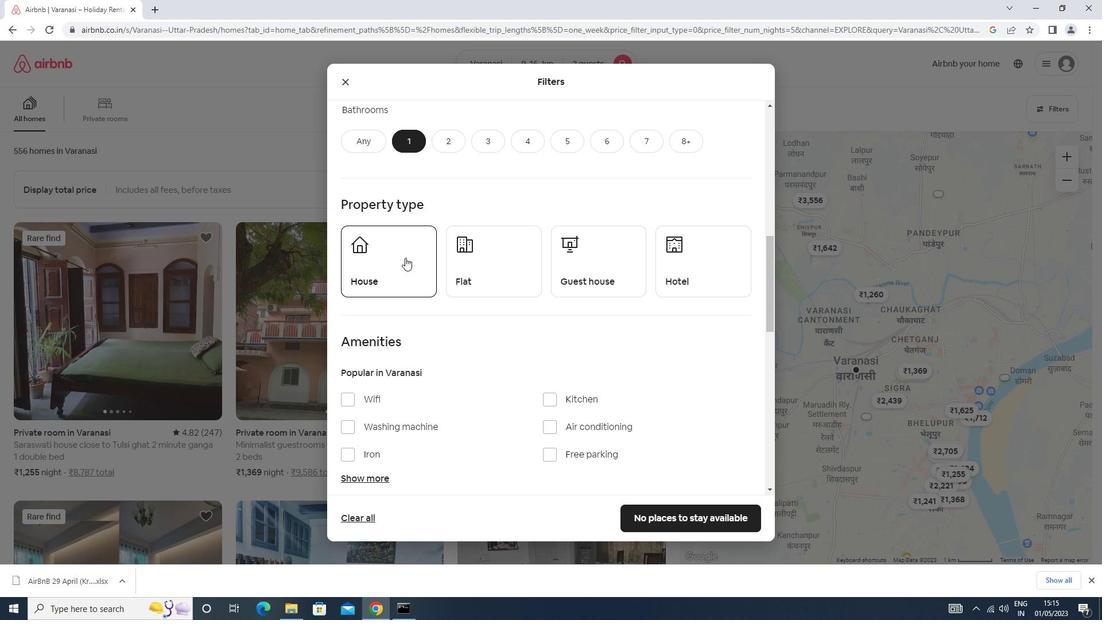 
Action: Mouse moved to (477, 273)
Screenshot: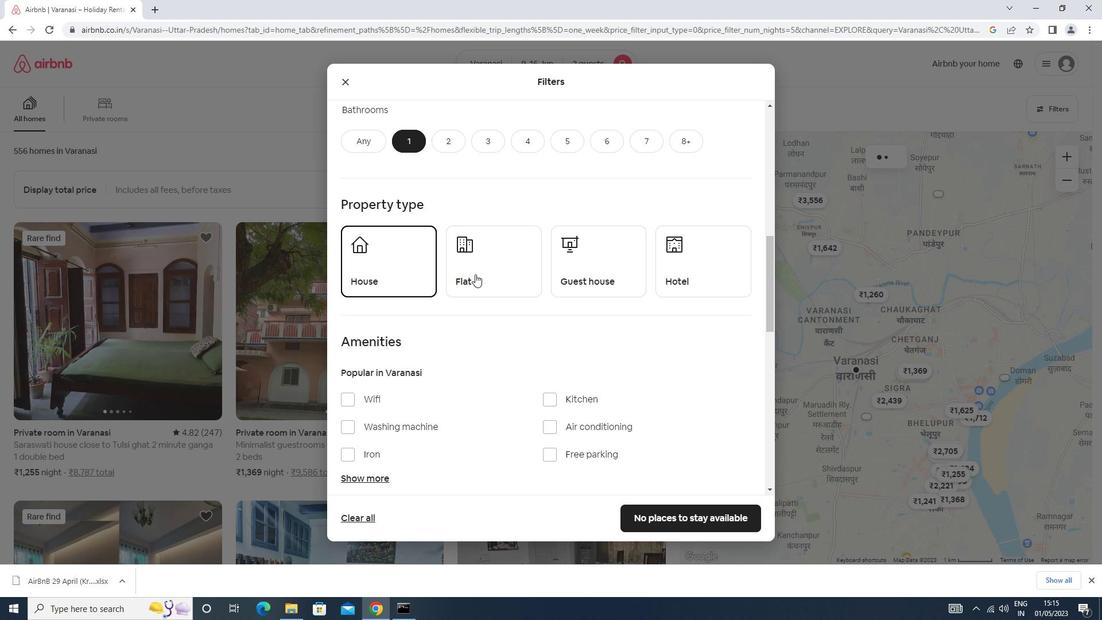 
Action: Mouse pressed left at (477, 273)
Screenshot: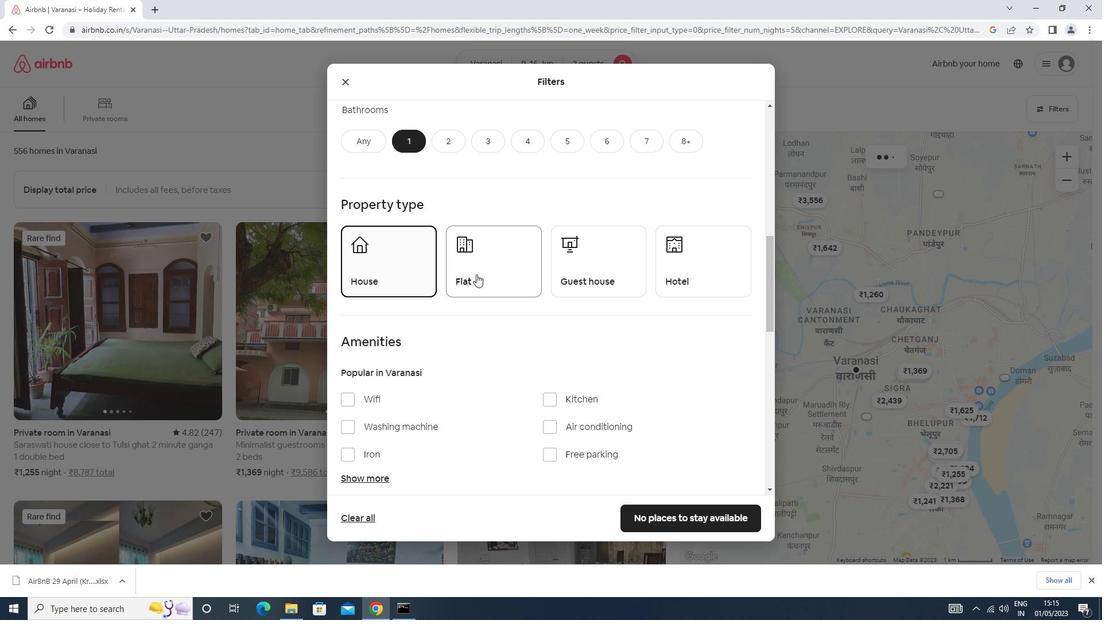 
Action: Mouse moved to (557, 267)
Screenshot: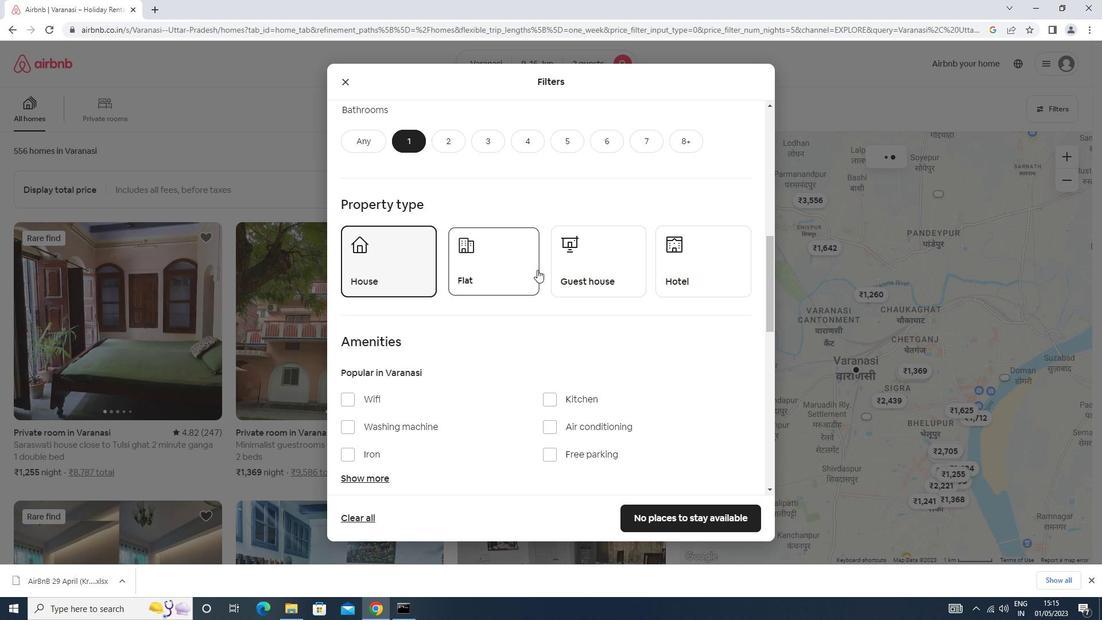 
Action: Mouse pressed left at (557, 267)
Screenshot: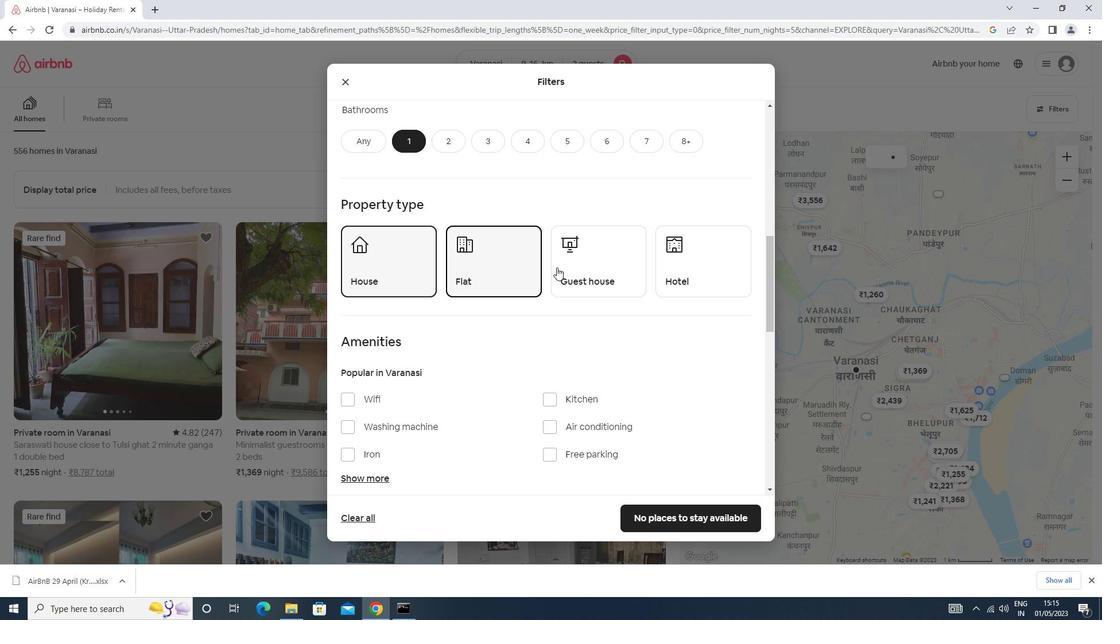 
Action: Mouse moved to (553, 268)
Screenshot: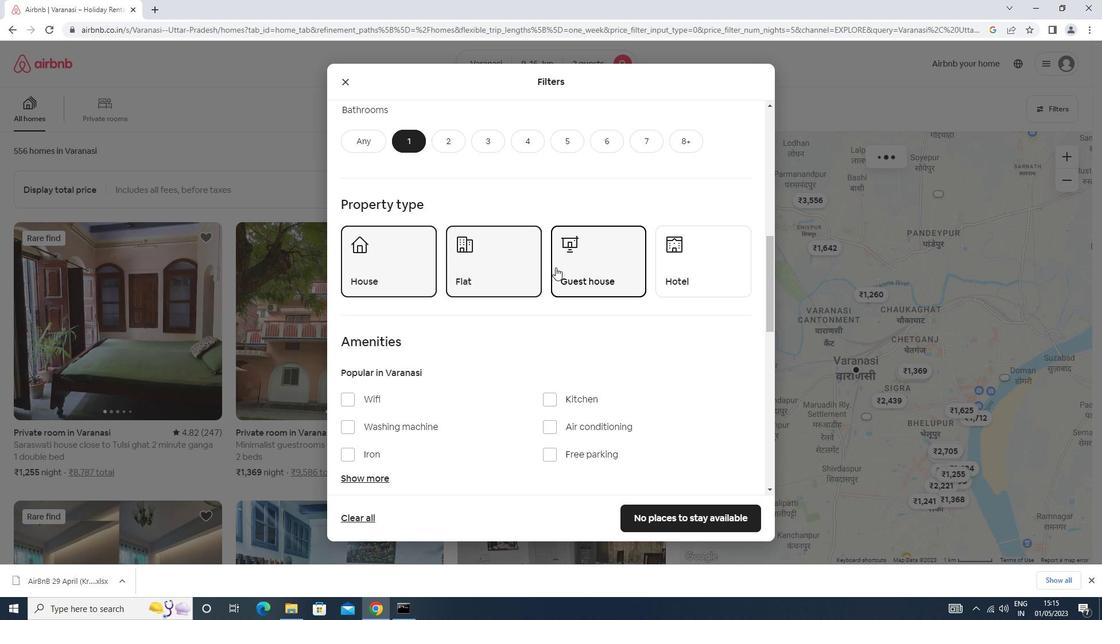 
Action: Mouse scrolled (553, 268) with delta (0, 0)
Screenshot: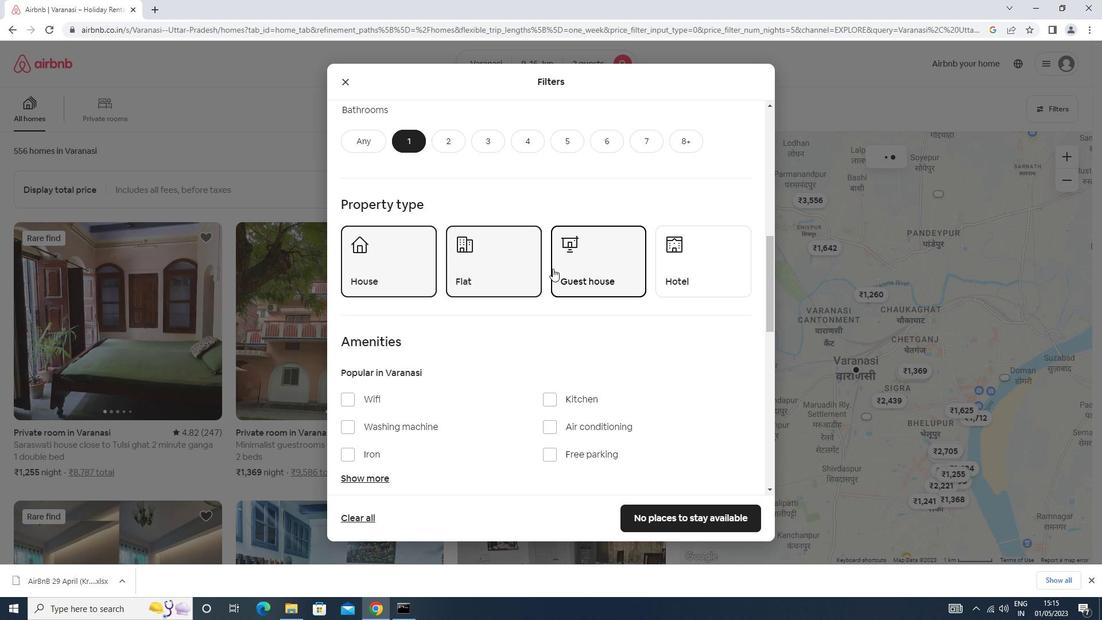 
Action: Mouse scrolled (553, 268) with delta (0, 0)
Screenshot: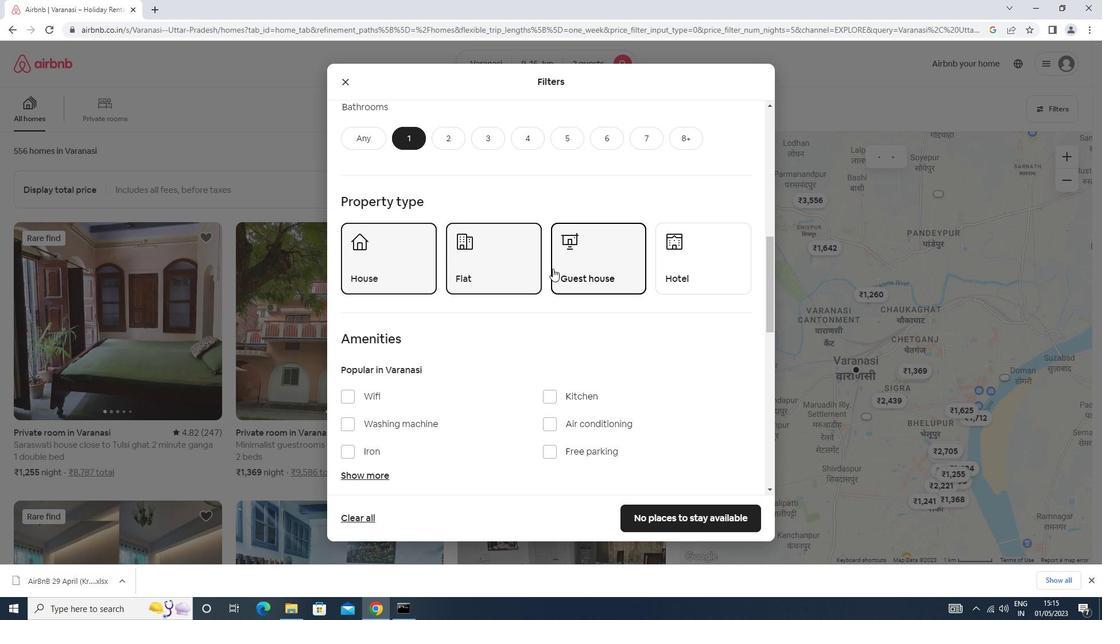 
Action: Mouse scrolled (553, 268) with delta (0, 0)
Screenshot: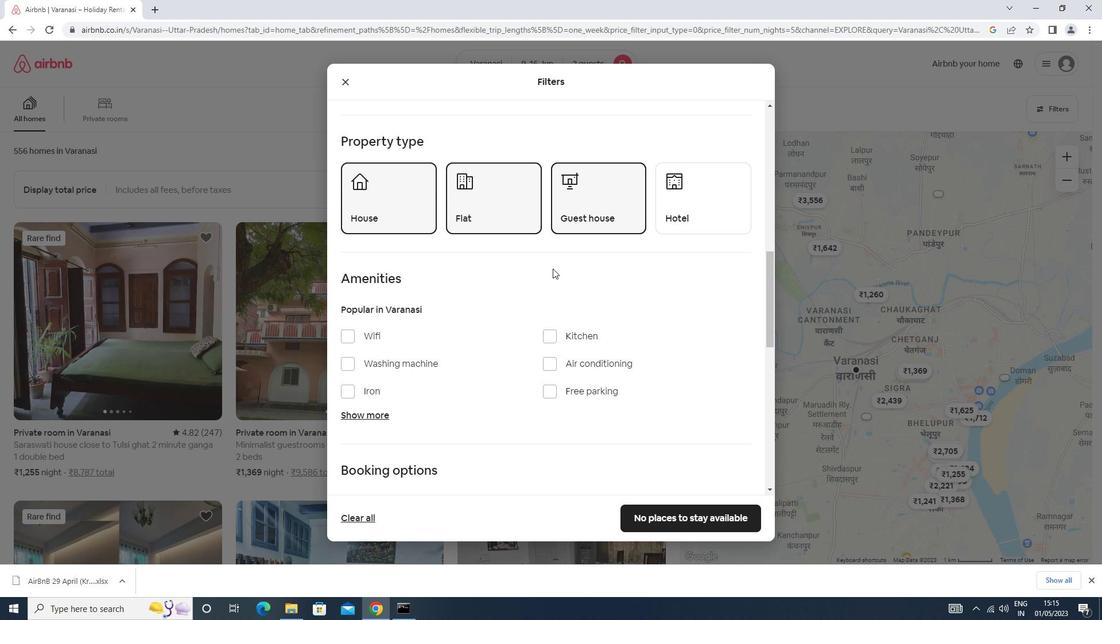 
Action: Mouse moved to (550, 269)
Screenshot: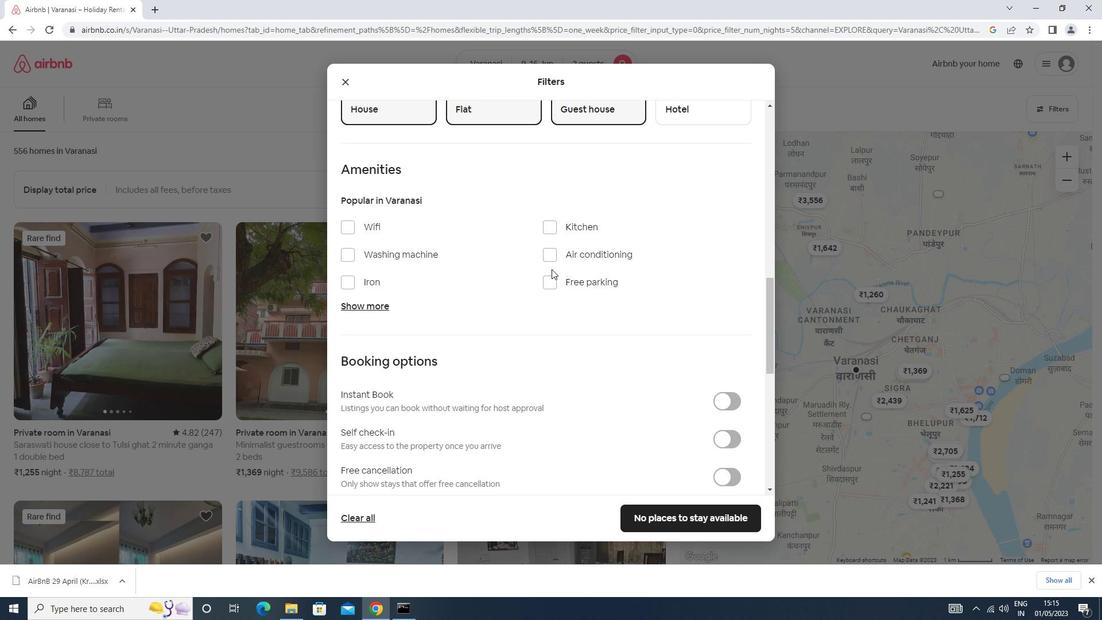 
Action: Mouse scrolled (550, 270) with delta (0, 0)
Screenshot: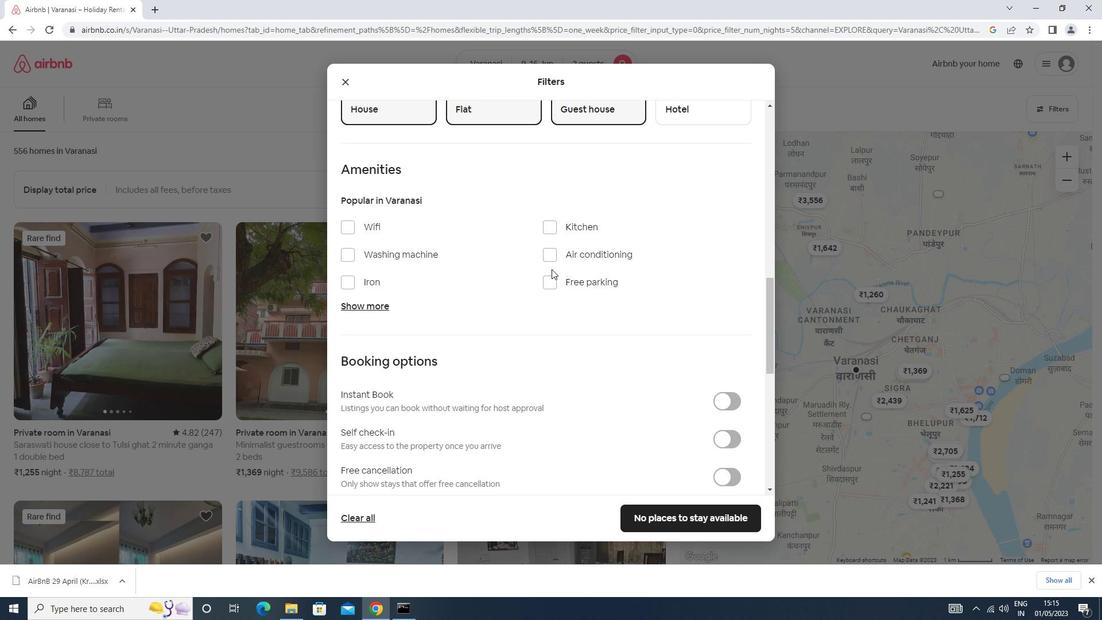 
Action: Mouse moved to (549, 270)
Screenshot: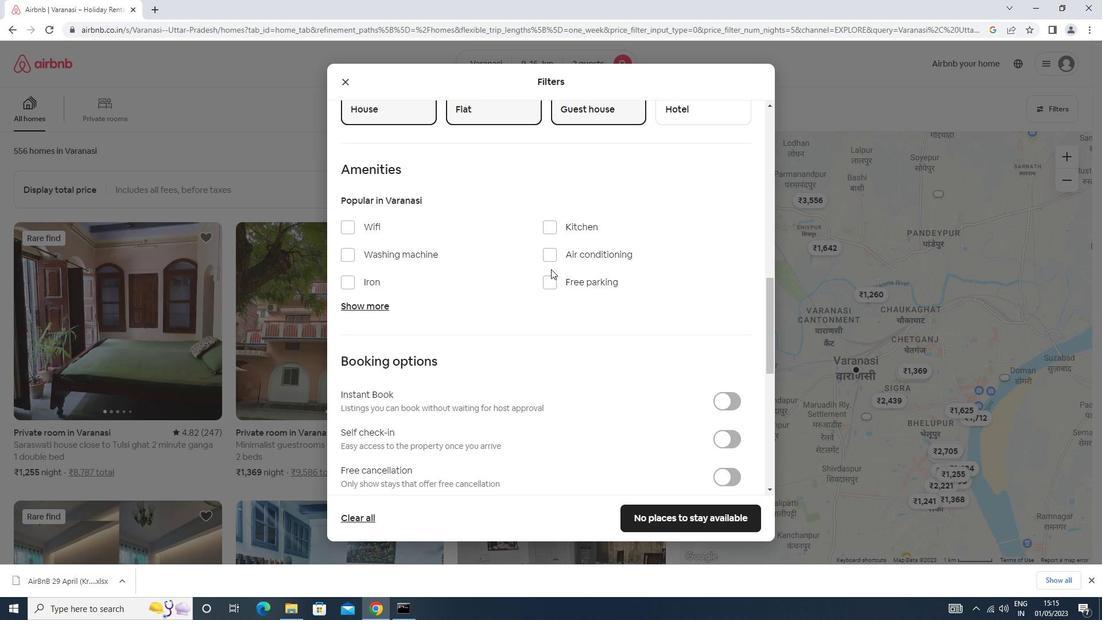
Action: Mouse scrolled (549, 269) with delta (0, 0)
Screenshot: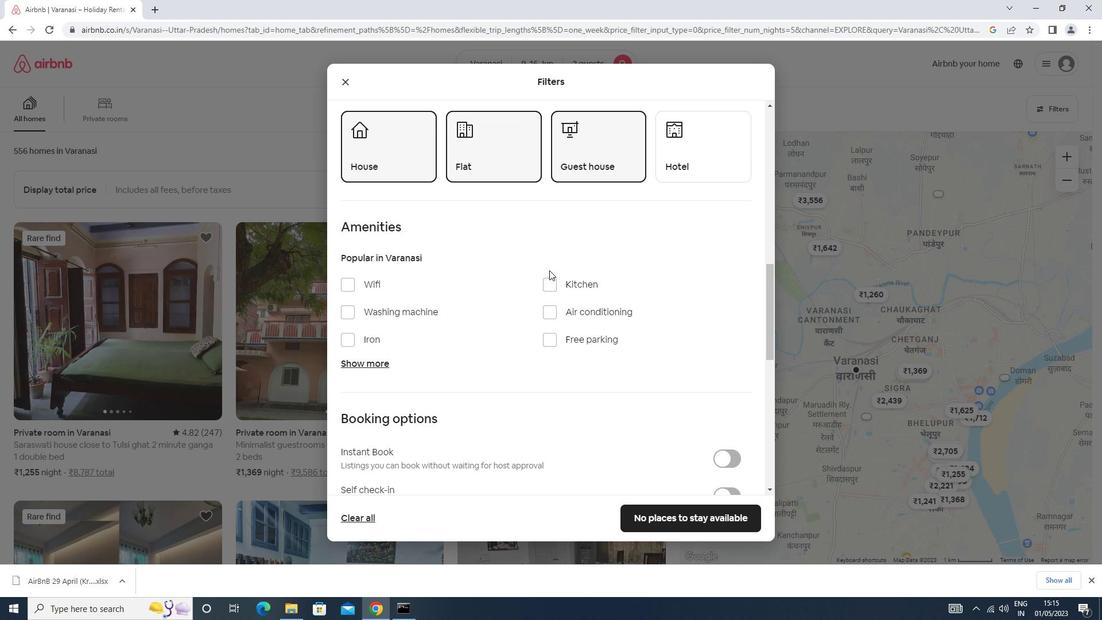 
Action: Mouse moved to (406, 257)
Screenshot: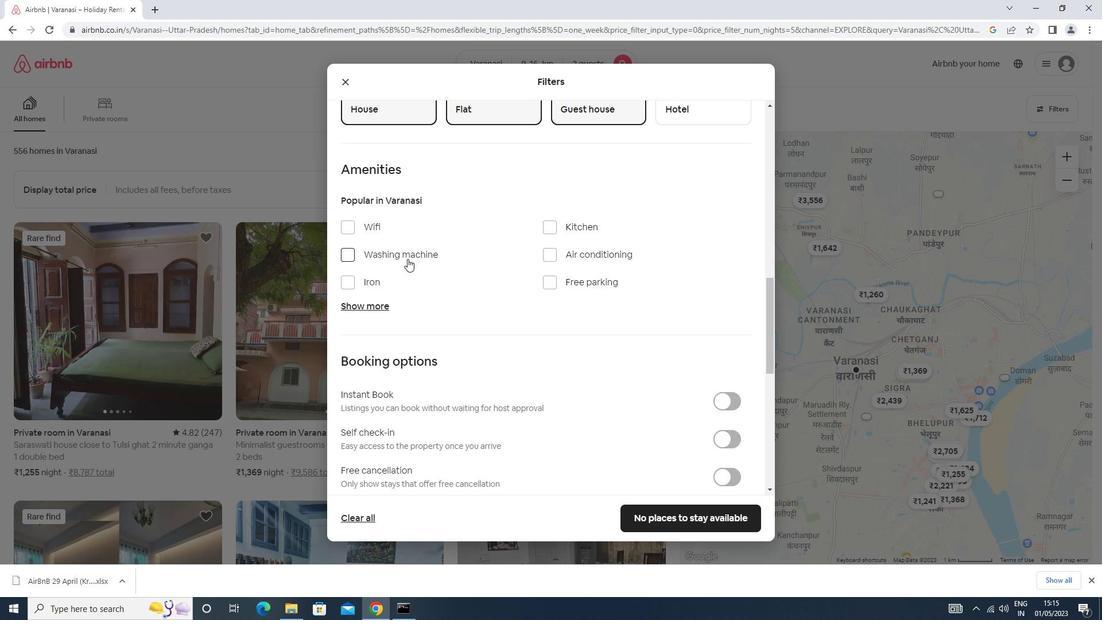 
Action: Mouse pressed left at (406, 257)
Screenshot: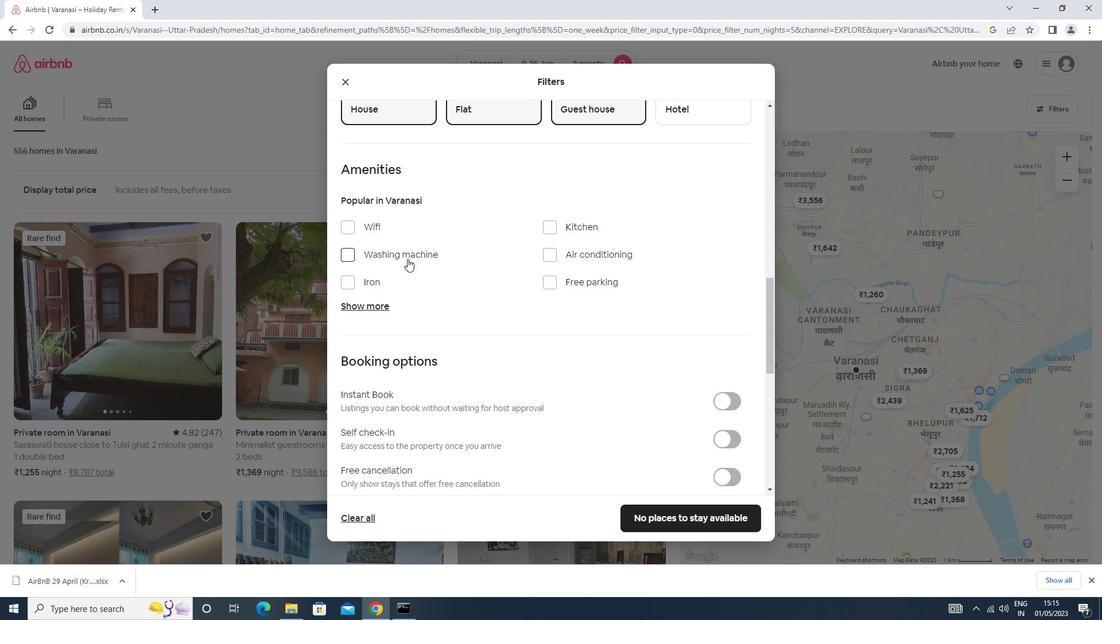 
Action: Mouse moved to (718, 436)
Screenshot: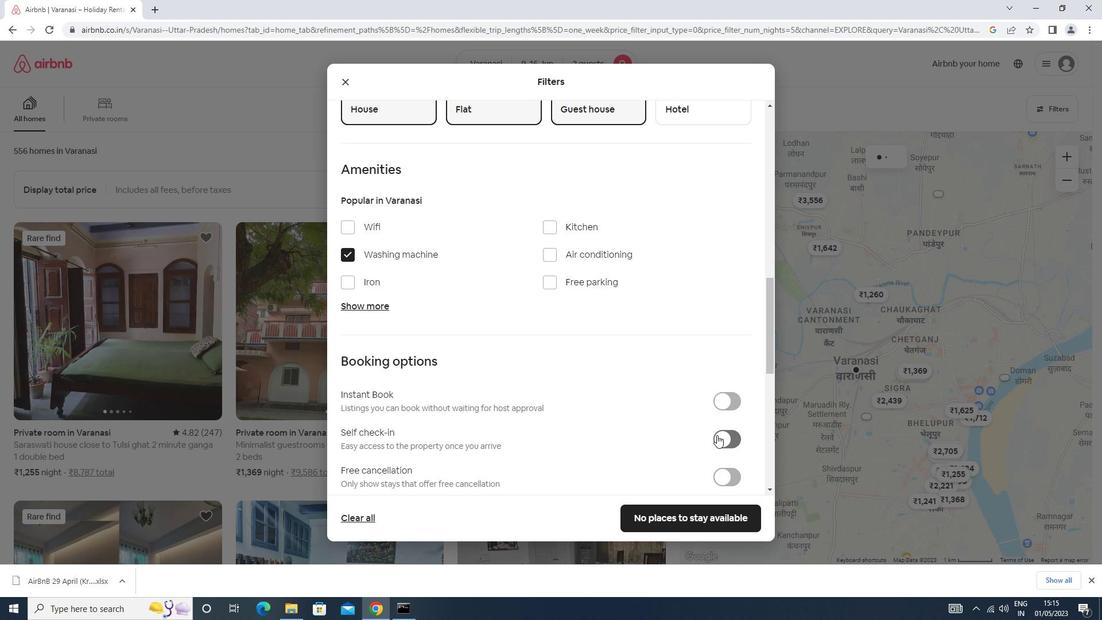 
Action: Mouse pressed left at (718, 436)
Screenshot: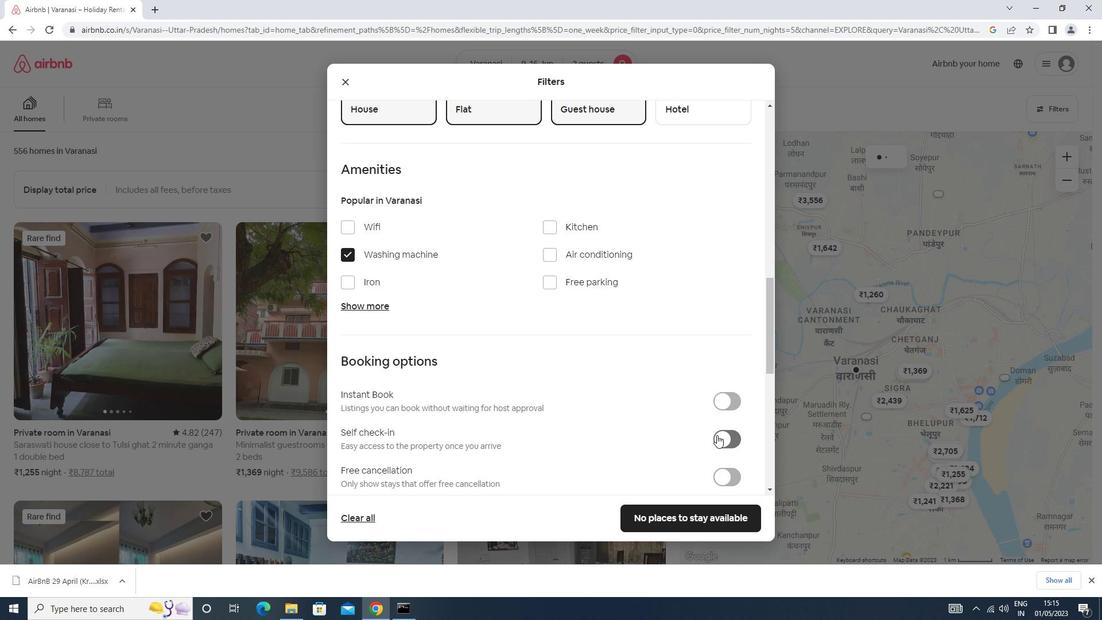 
Action: Mouse moved to (717, 434)
Screenshot: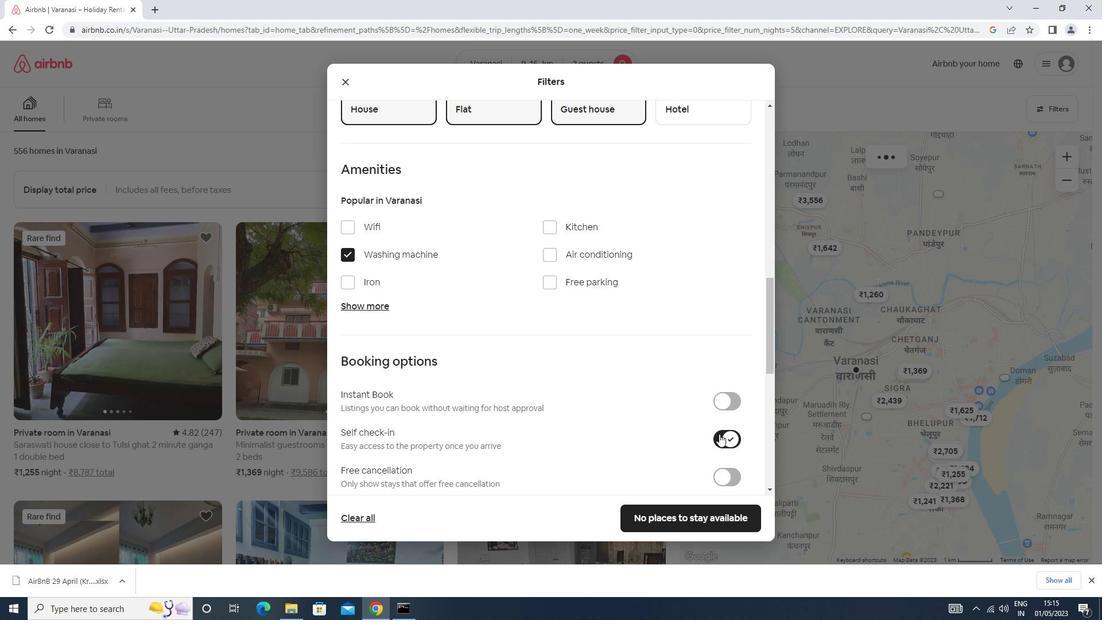 
Action: Mouse scrolled (717, 433) with delta (0, 0)
Screenshot: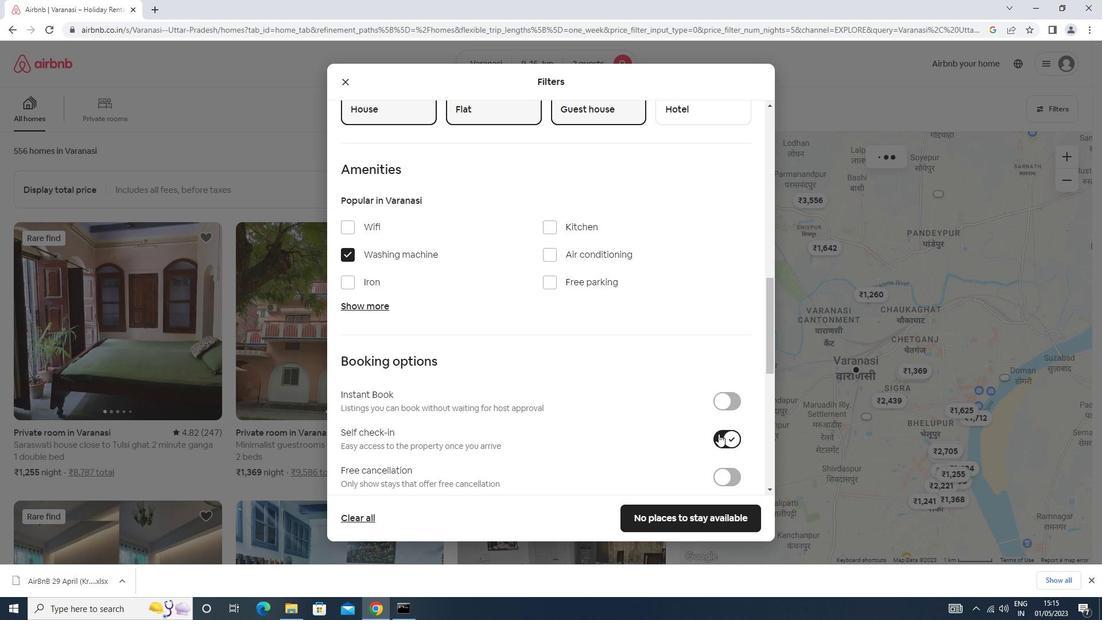 
Action: Mouse moved to (717, 434)
Screenshot: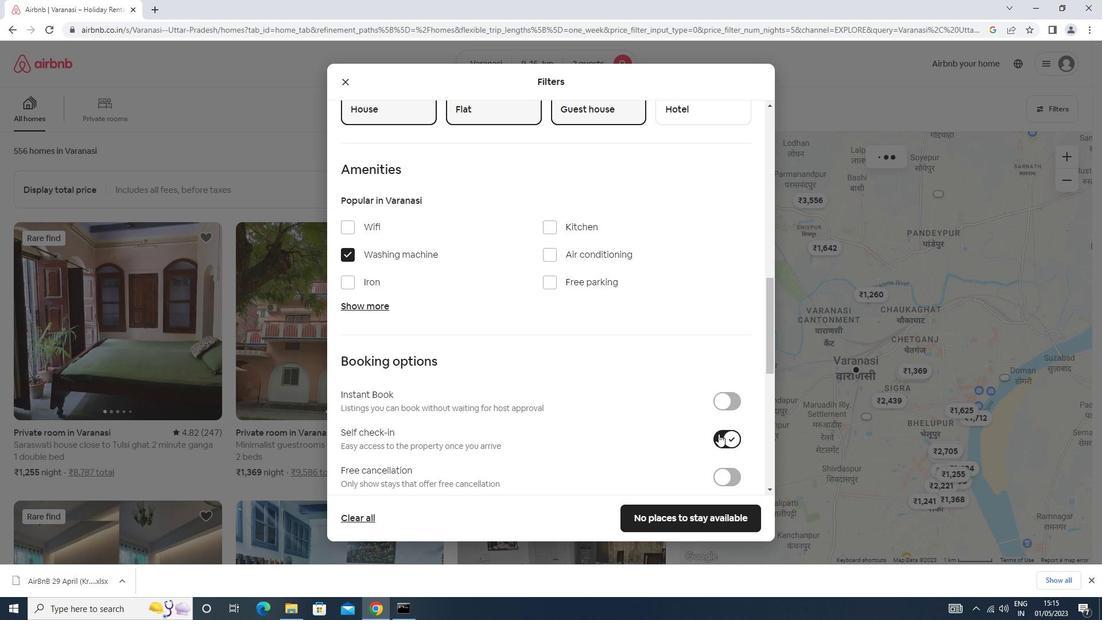 
Action: Mouse scrolled (717, 433) with delta (0, 0)
Screenshot: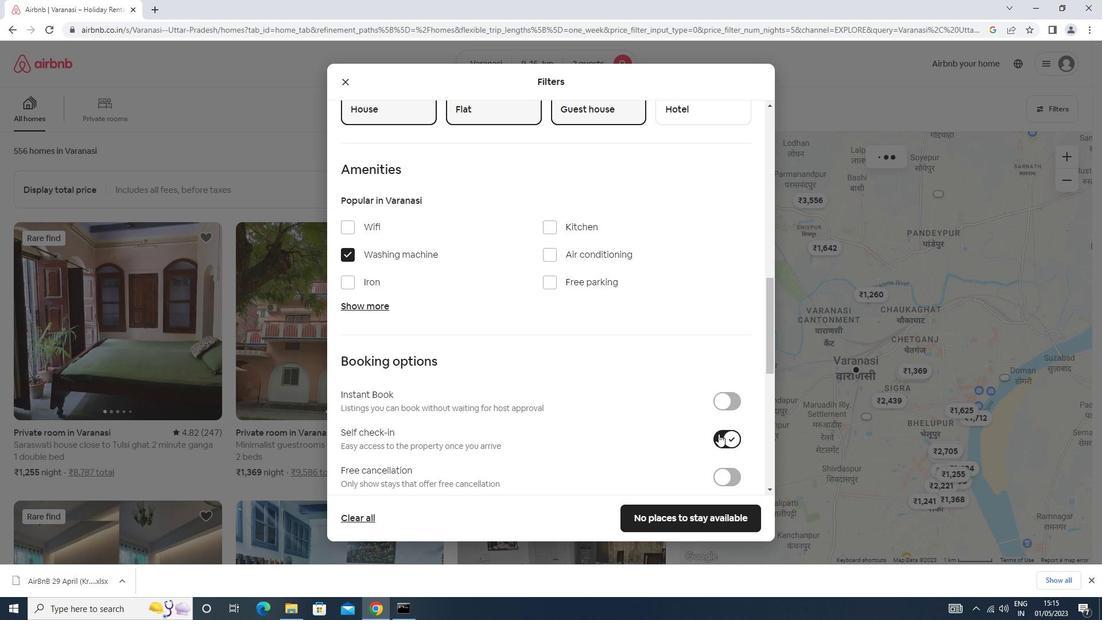 
Action: Mouse moved to (716, 434)
Screenshot: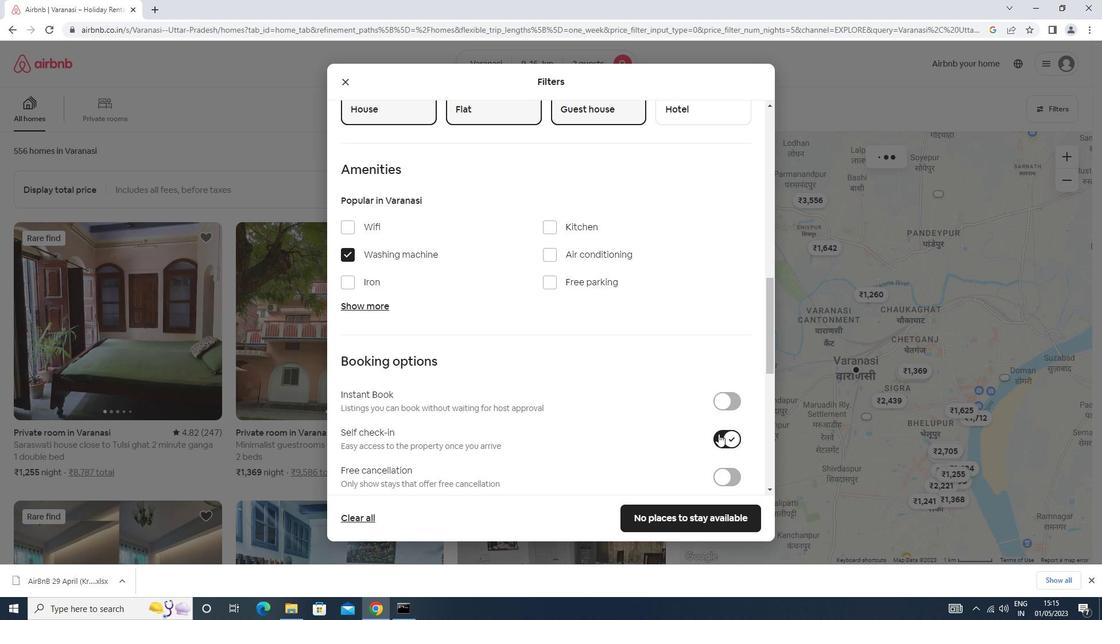 
Action: Mouse scrolled (716, 433) with delta (0, 0)
Screenshot: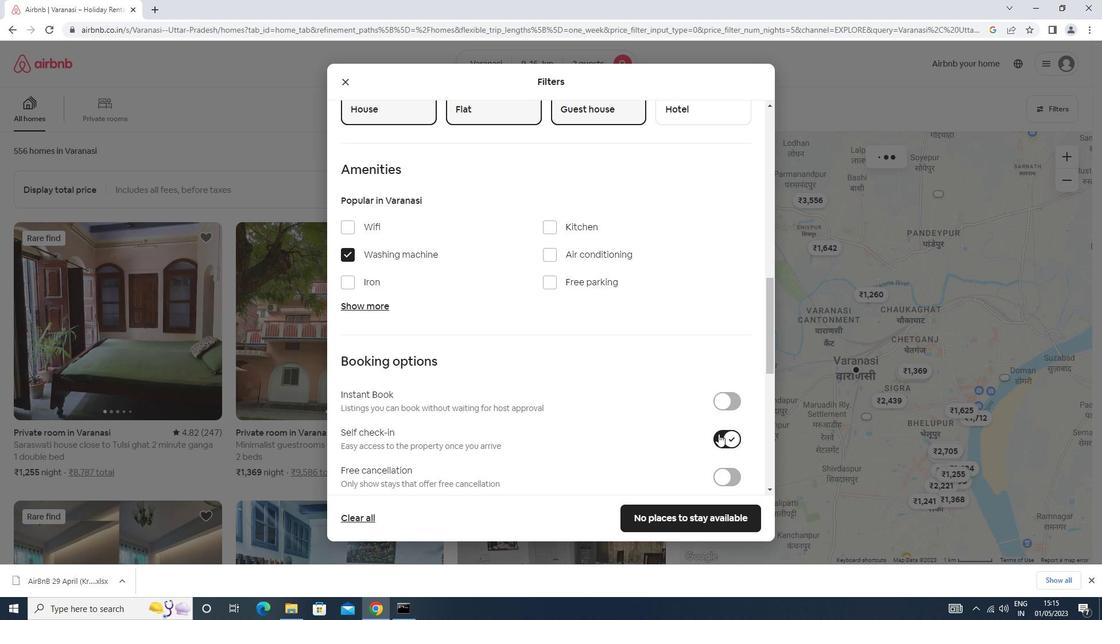 
Action: Mouse scrolled (716, 433) with delta (0, 0)
Screenshot: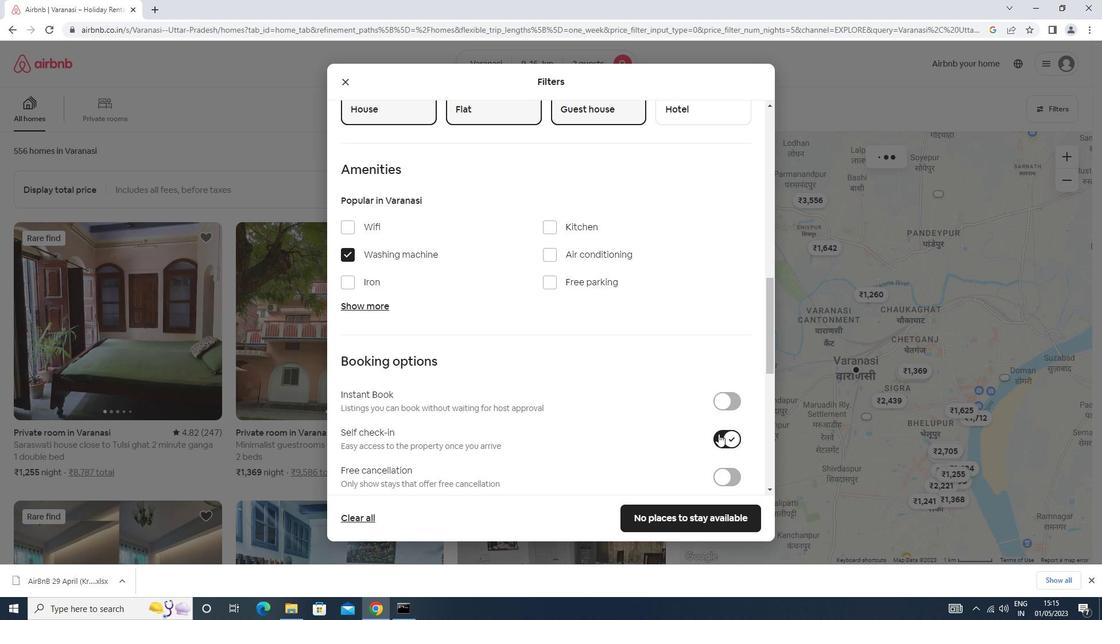 
Action: Mouse moved to (716, 434)
Screenshot: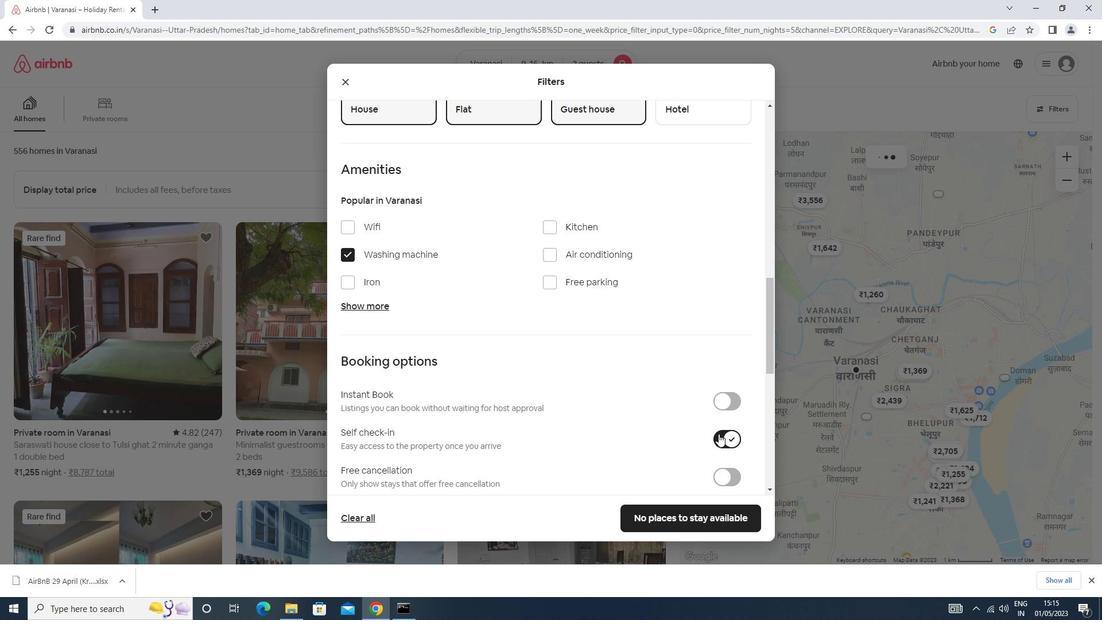 
Action: Mouse scrolled (716, 433) with delta (0, 0)
Screenshot: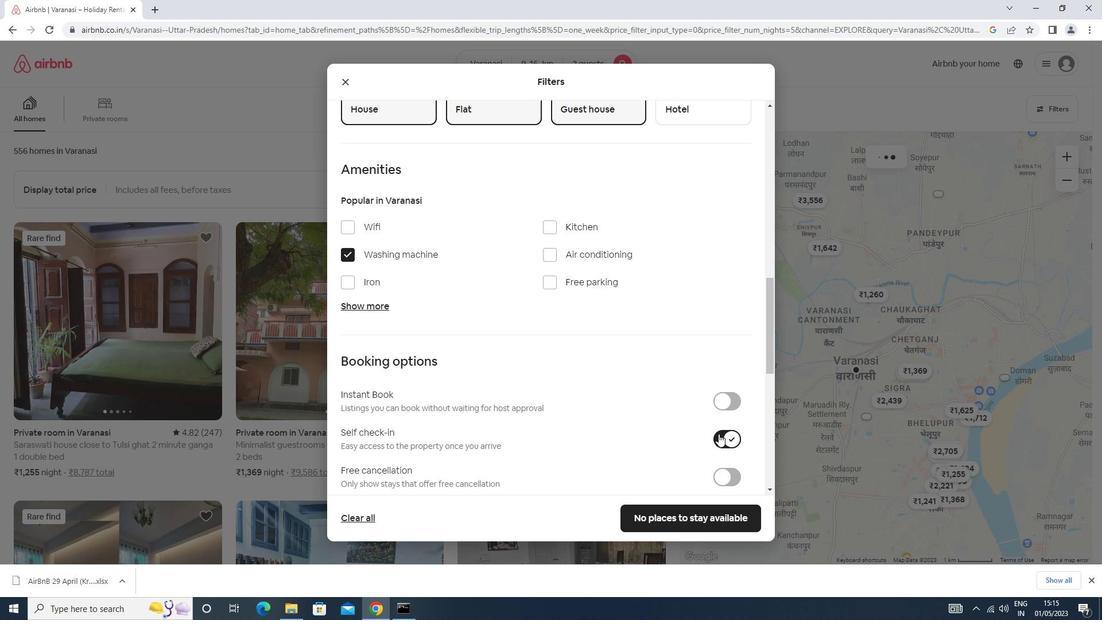 
Action: Mouse scrolled (716, 433) with delta (0, 0)
Screenshot: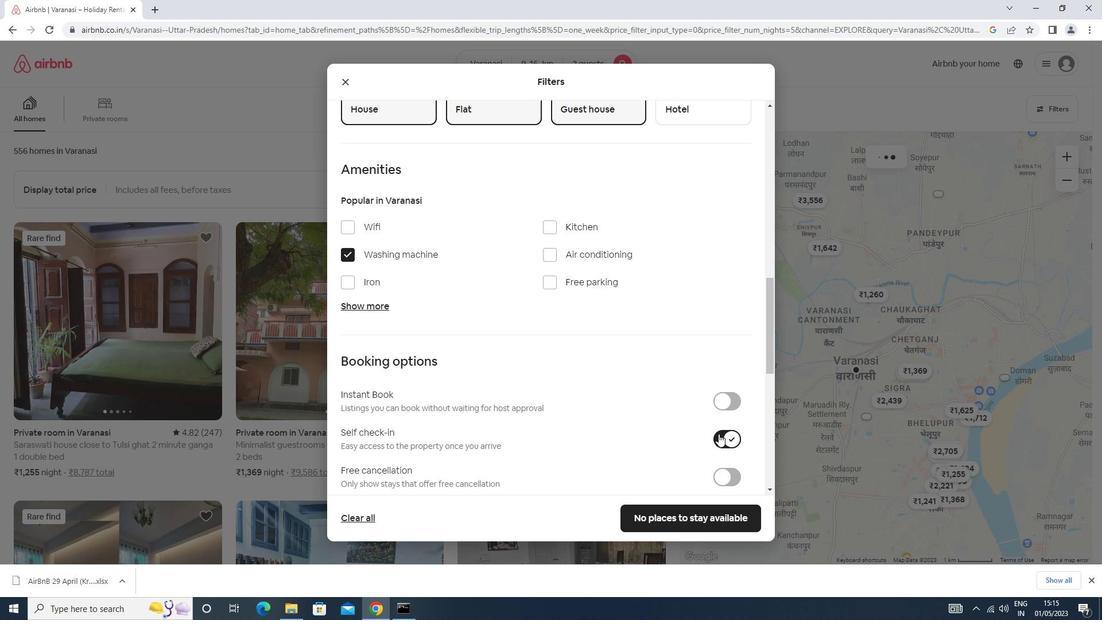 
Action: Mouse scrolled (716, 433) with delta (0, 0)
Screenshot: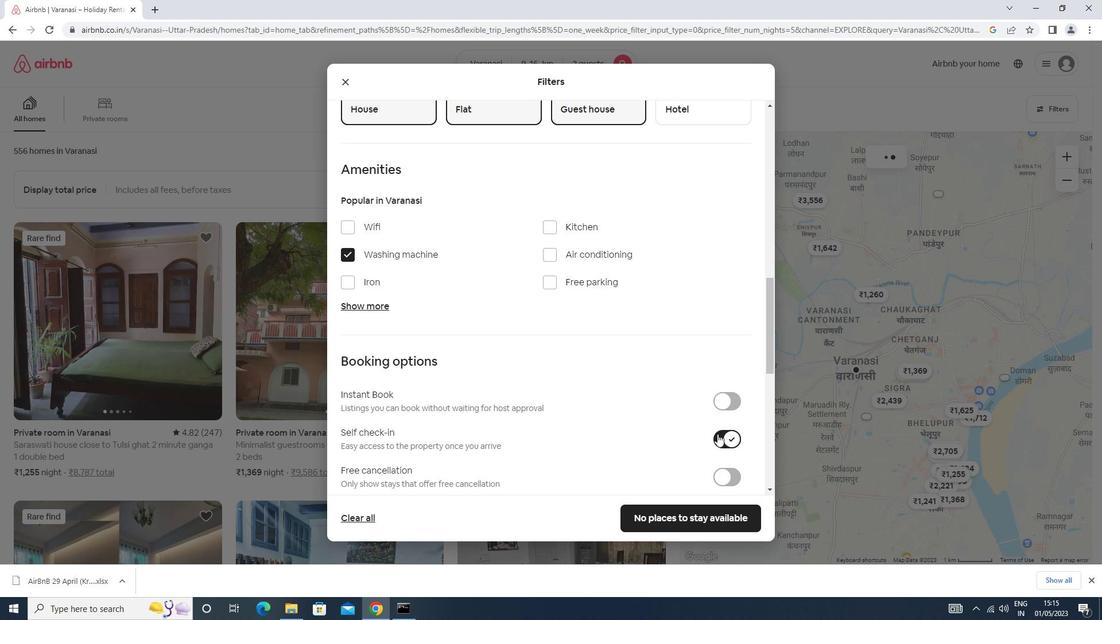 
Action: Mouse moved to (348, 468)
Screenshot: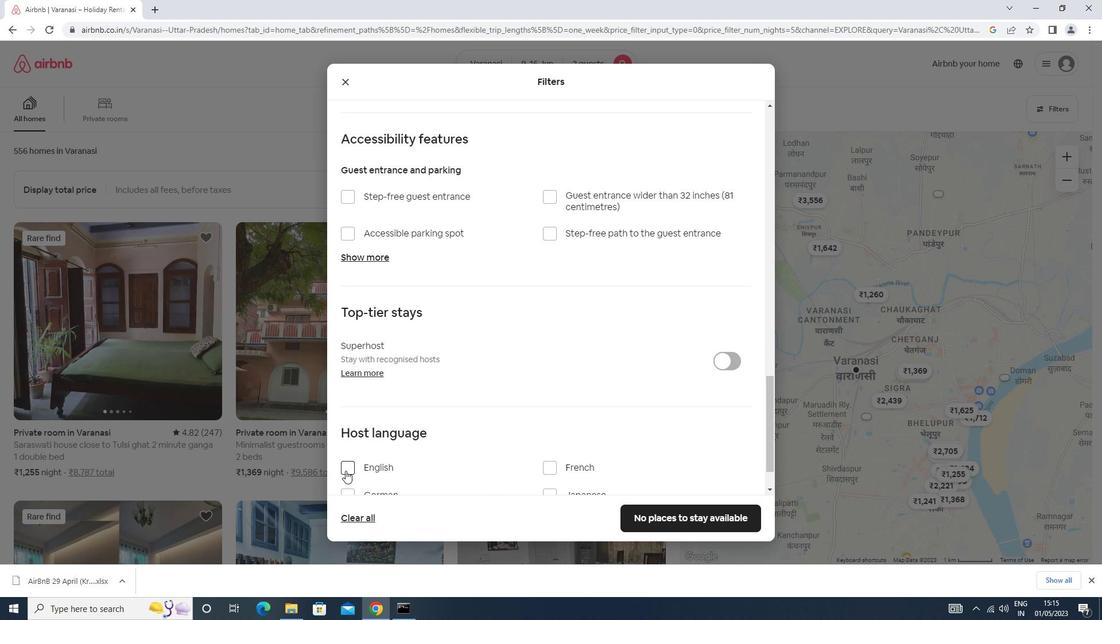 
Action: Mouse pressed left at (348, 468)
Screenshot: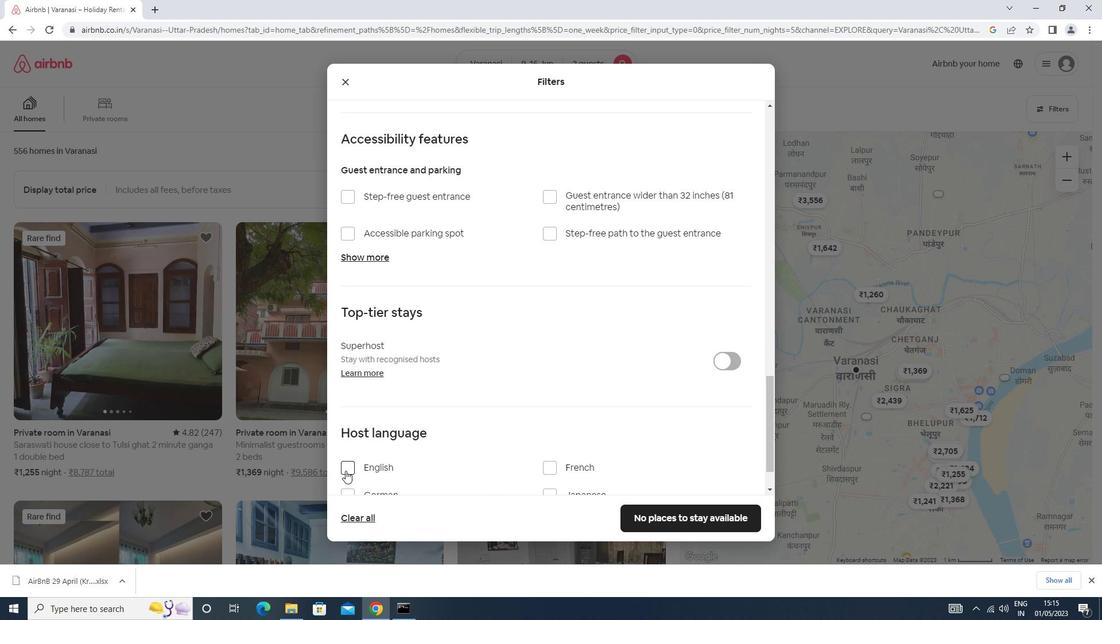
Action: Mouse moved to (663, 526)
Screenshot: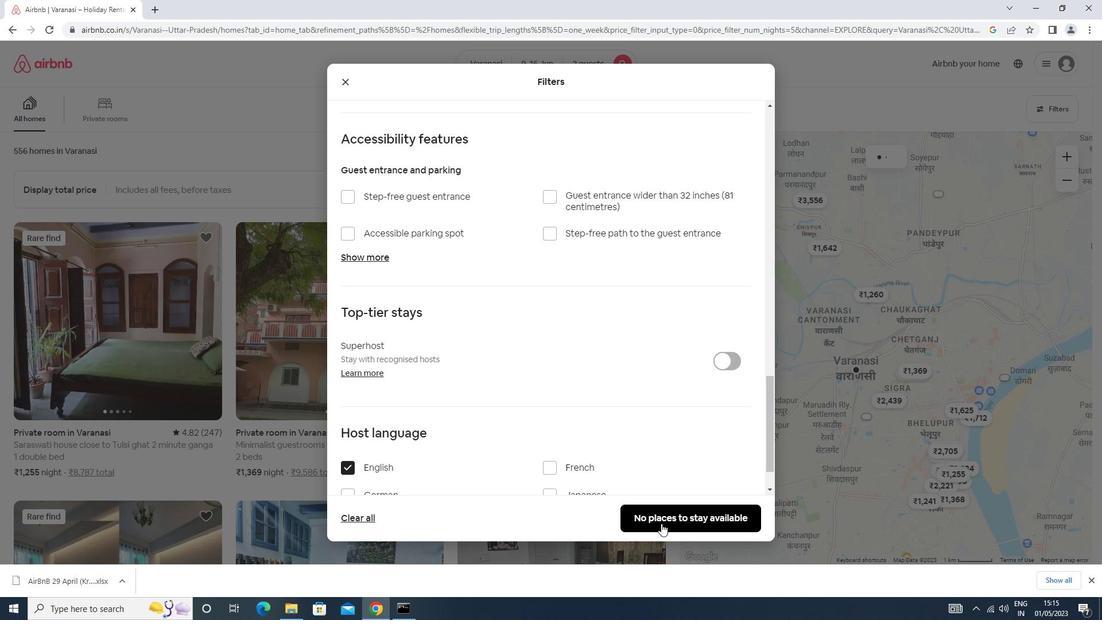 
Action: Mouse pressed left at (663, 526)
Screenshot: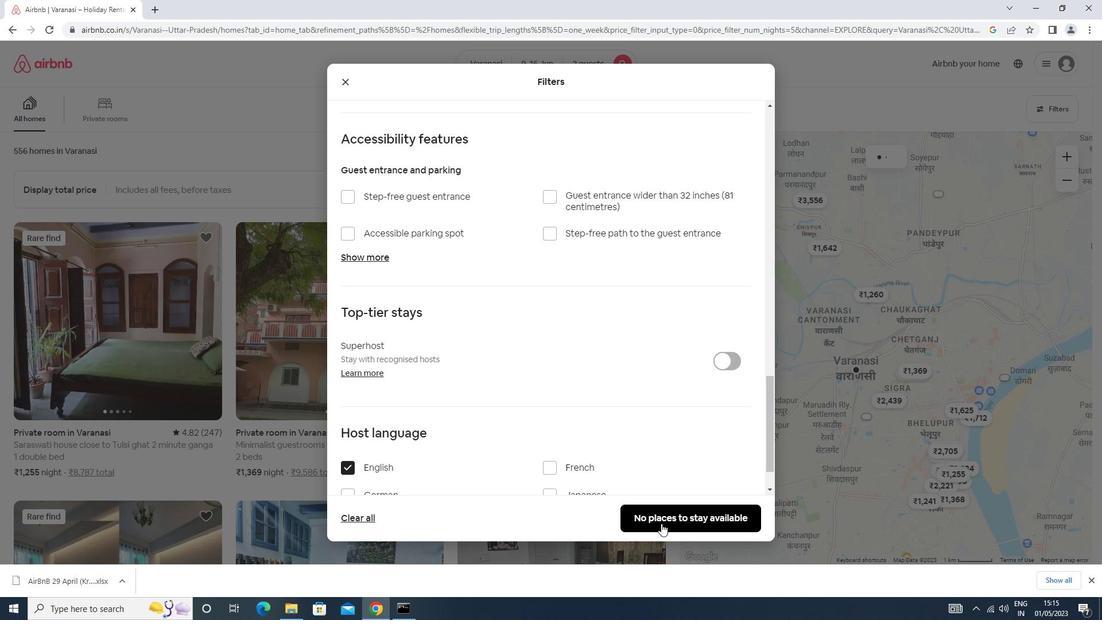
Action: Mouse moved to (662, 524)
Screenshot: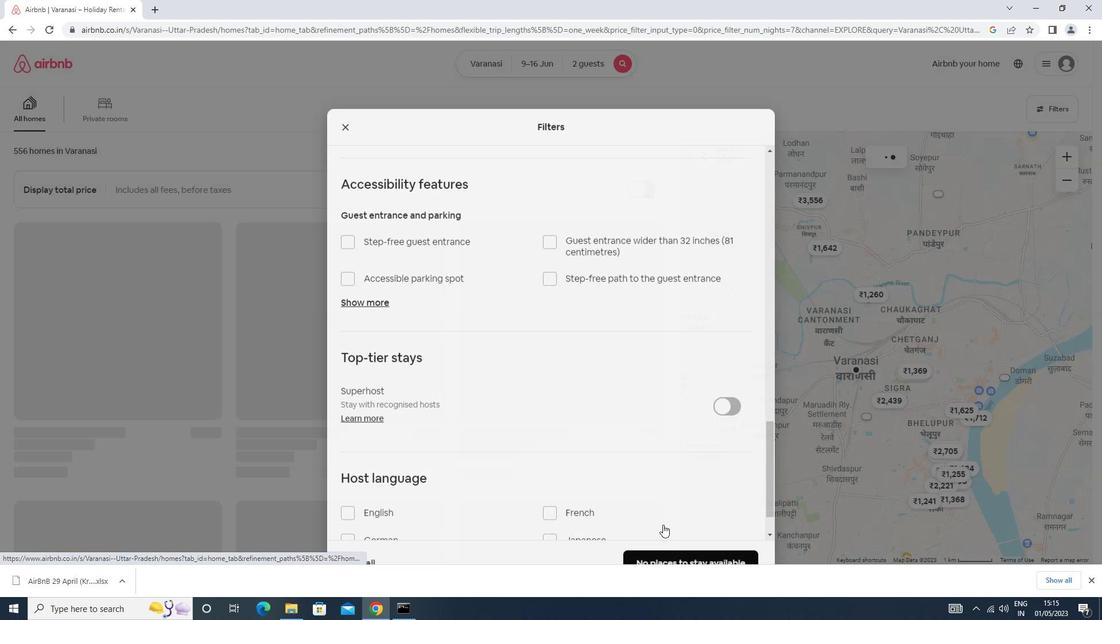 
